 Task: Look for space in Kinshasa, Democratic Republic of the Congo from 9th July, 2023 to 16th July, 2023 for 2 adults, 1 child in price range Rs.8000 to Rs.16000. Place can be entire place with 2 bedrooms having 2 beds and 1 bathroom. Property type can be house, flat, guest house. Booking option can be shelf check-in. Required host language is .
Action: Mouse moved to (473, 104)
Screenshot: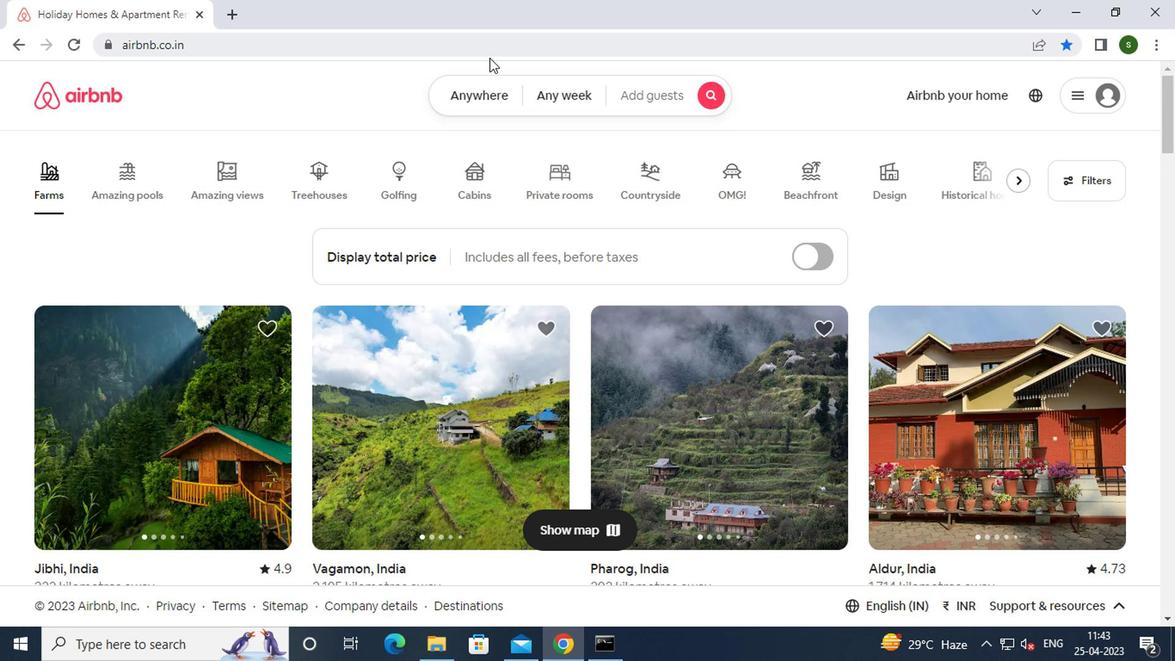 
Action: Mouse pressed left at (473, 104)
Screenshot: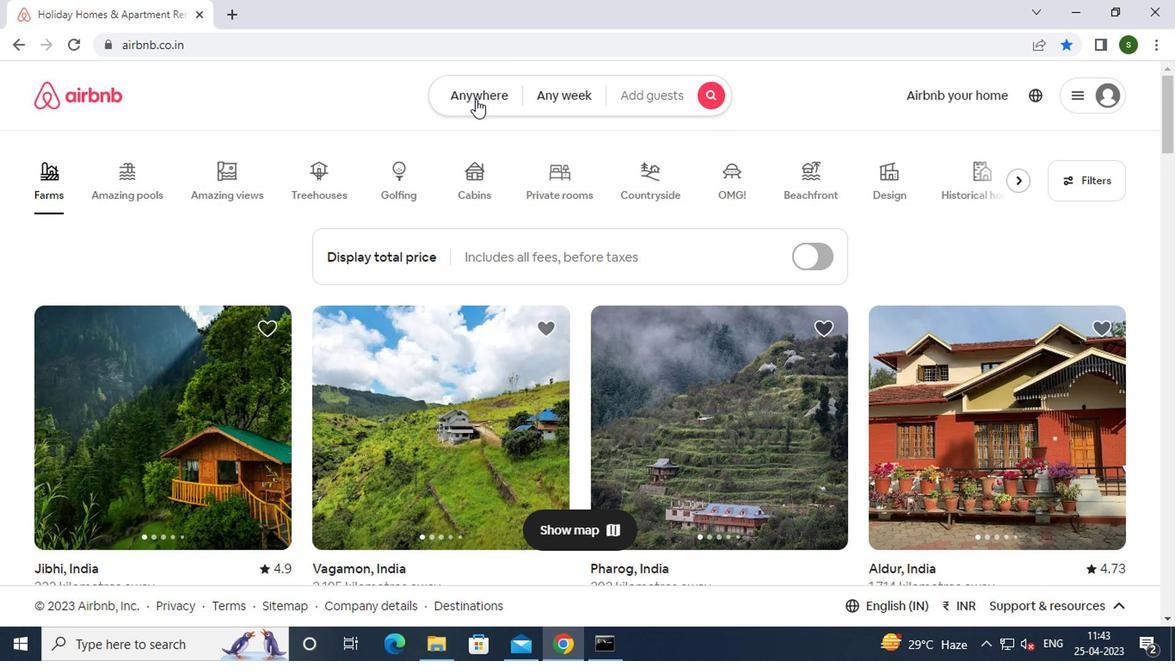 
Action: Mouse moved to (326, 156)
Screenshot: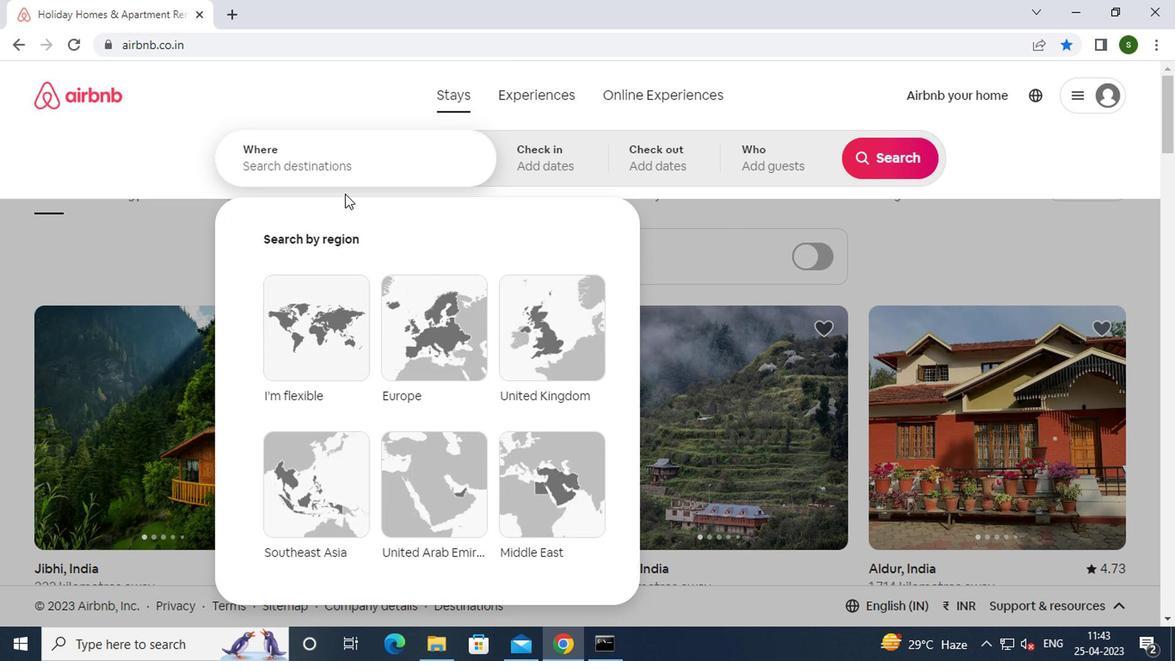 
Action: Mouse pressed left at (326, 156)
Screenshot: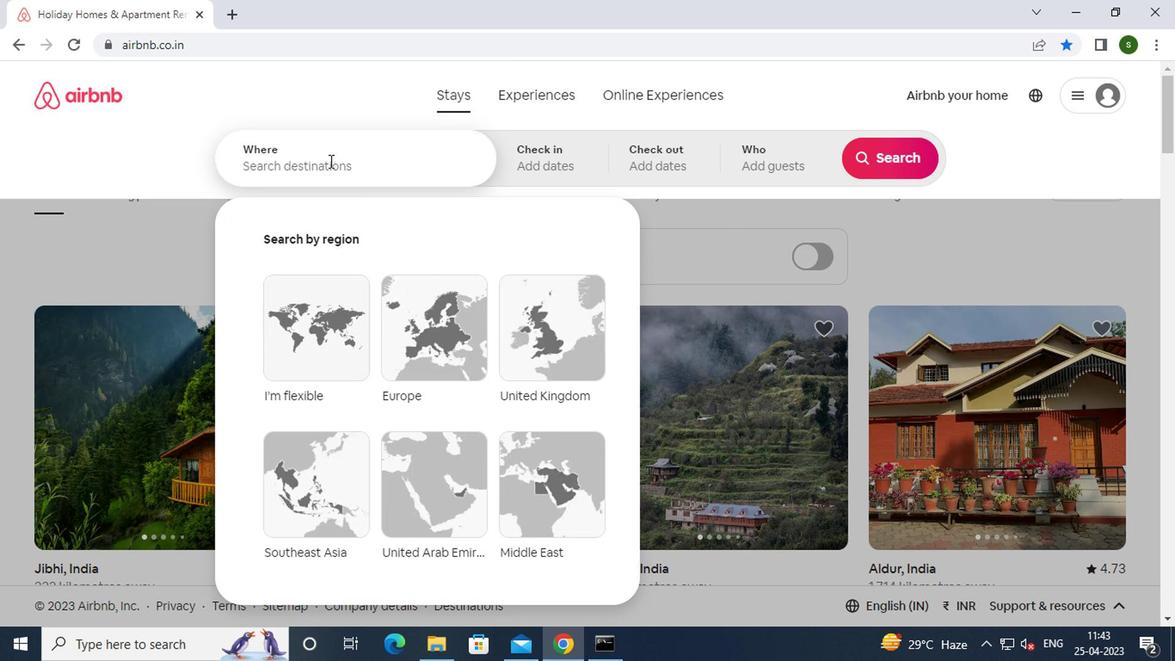 
Action: Key pressed k<Key.caps_lock>inshasa,<Key.space><Key.caps_lock>d<Key.caps_lock>emocratic
Screenshot: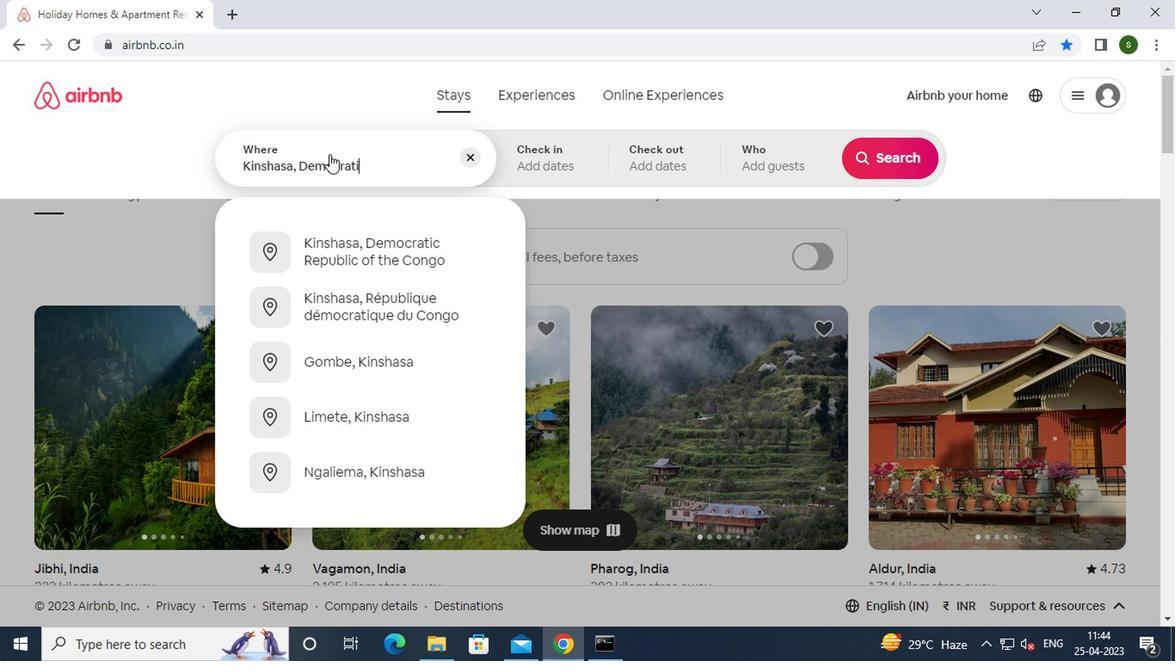 
Action: Mouse moved to (339, 259)
Screenshot: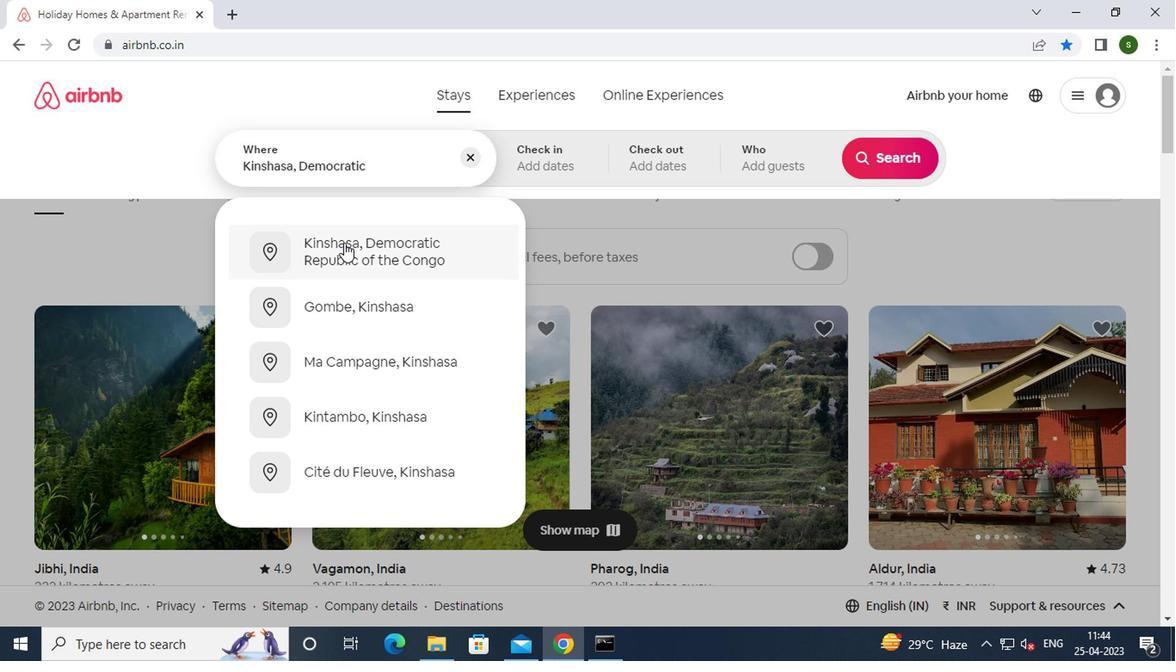 
Action: Mouse pressed left at (339, 259)
Screenshot: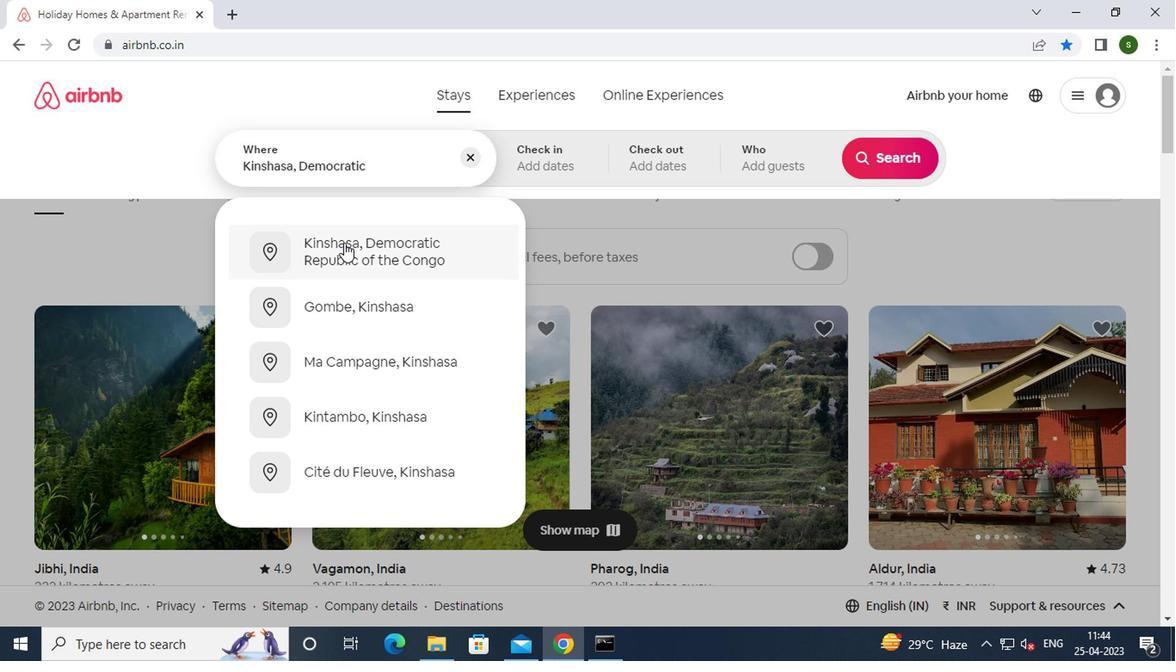 
Action: Mouse moved to (881, 300)
Screenshot: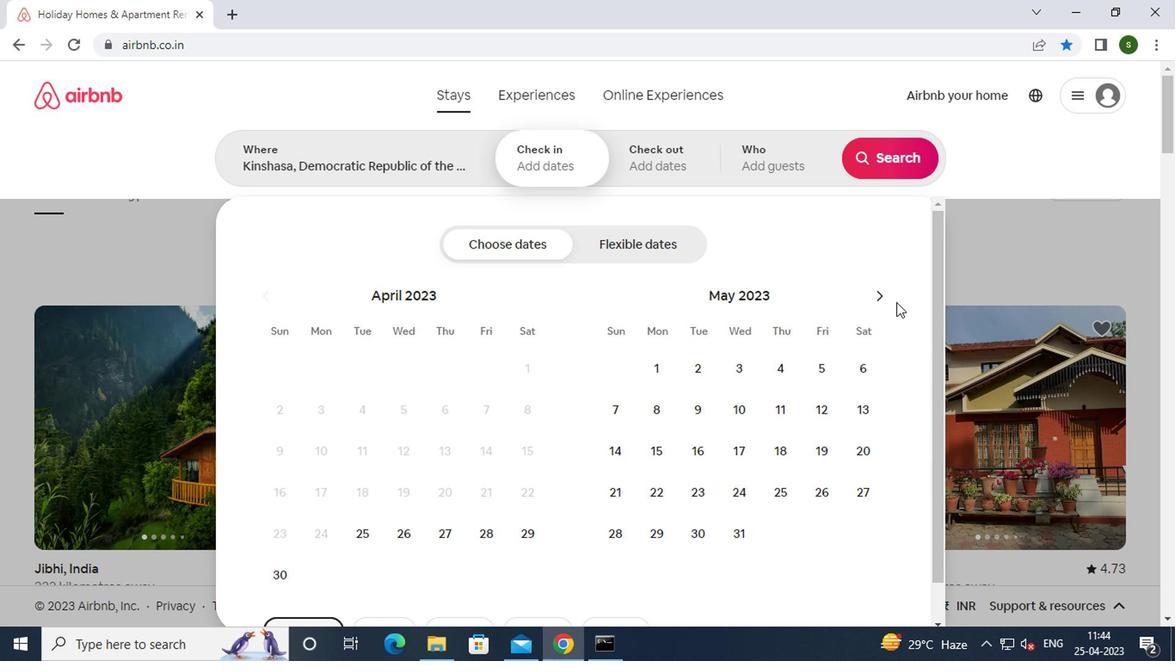 
Action: Mouse pressed left at (881, 300)
Screenshot: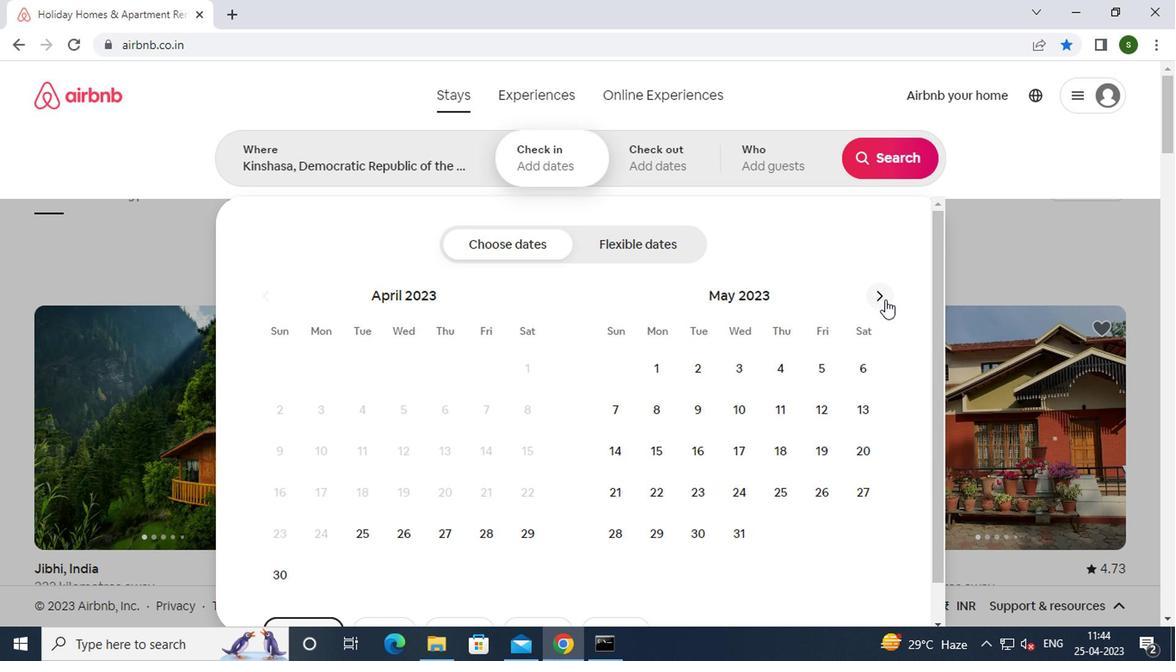 
Action: Mouse pressed left at (881, 300)
Screenshot: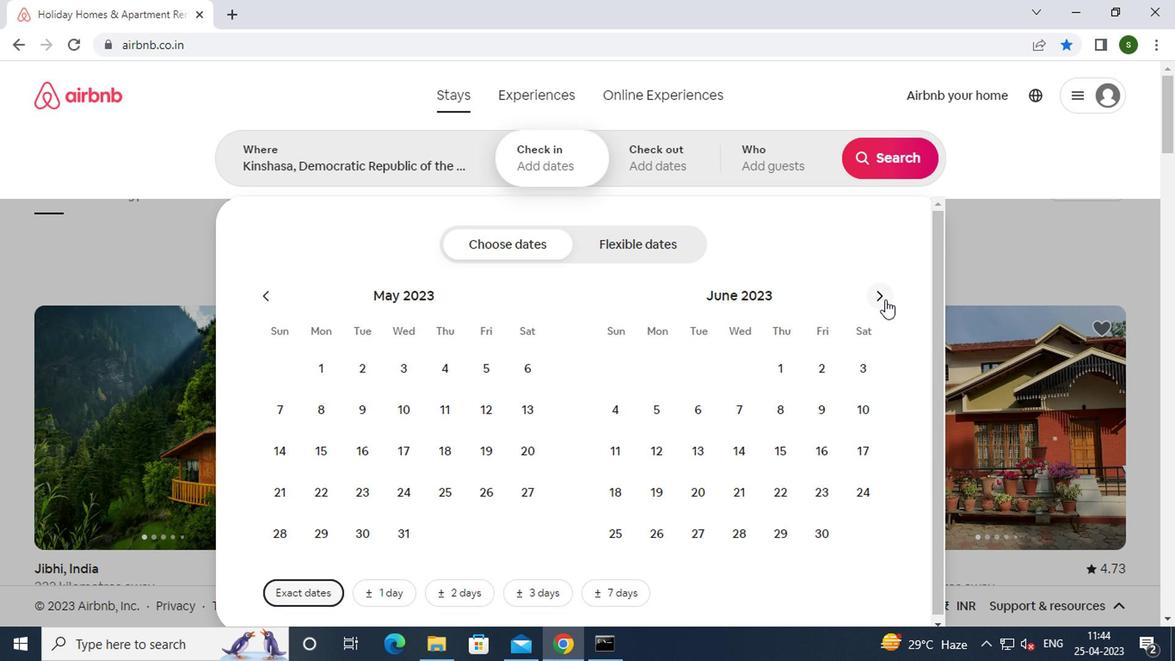 
Action: Mouse moved to (615, 444)
Screenshot: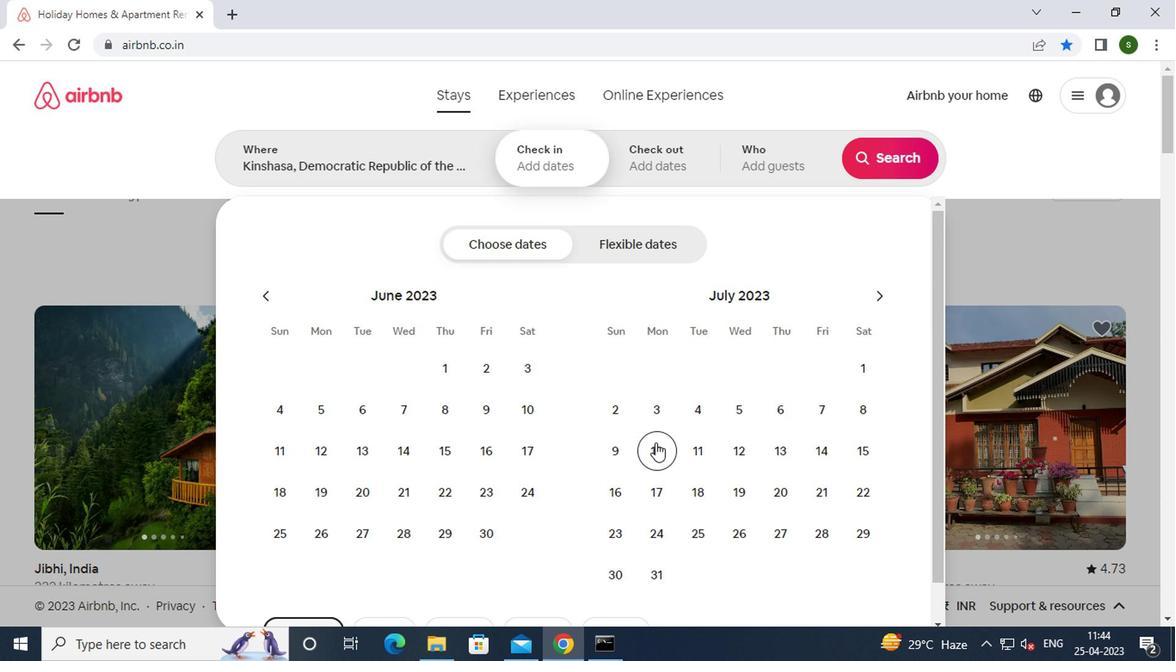 
Action: Mouse pressed left at (615, 444)
Screenshot: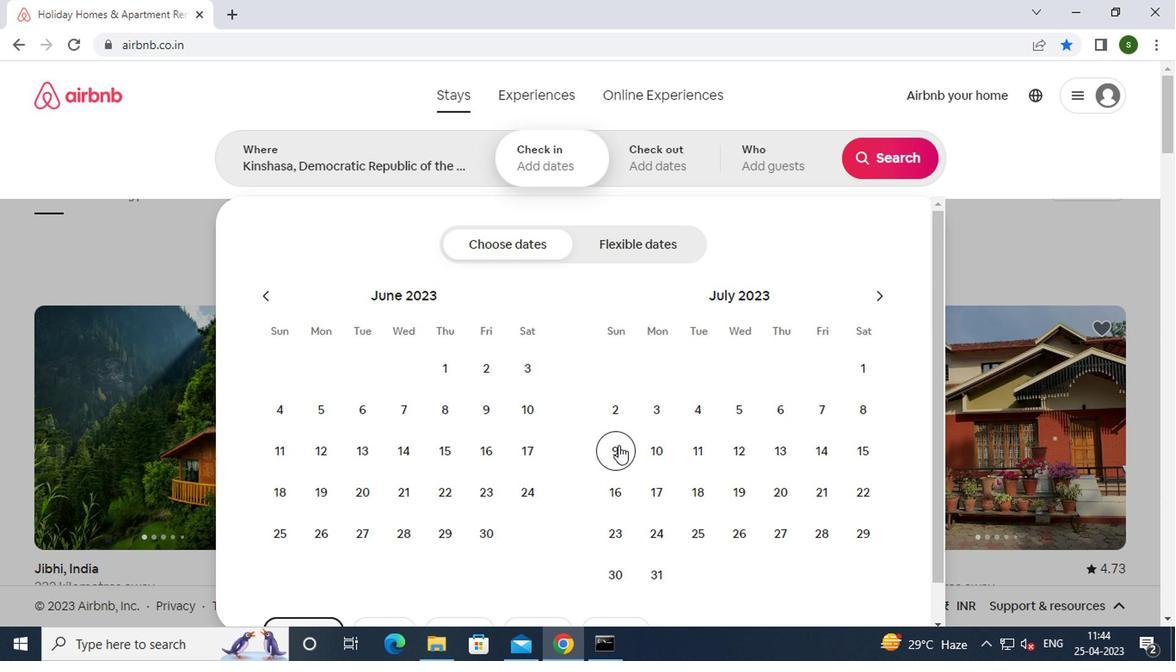 
Action: Mouse moved to (612, 490)
Screenshot: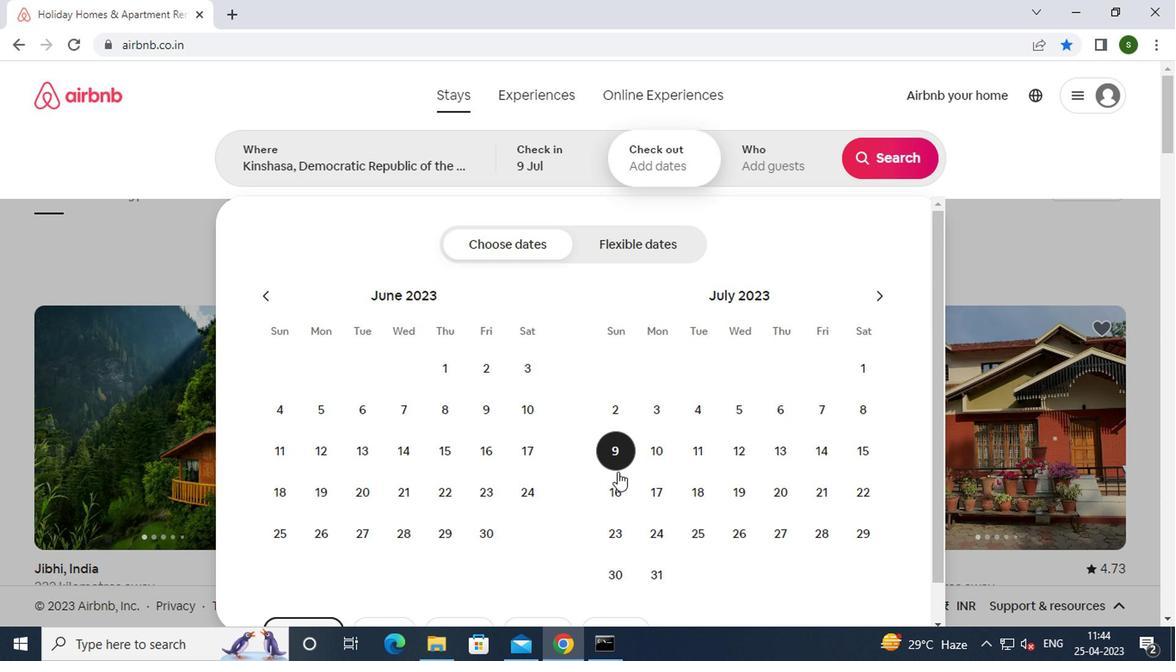 
Action: Mouse pressed left at (612, 490)
Screenshot: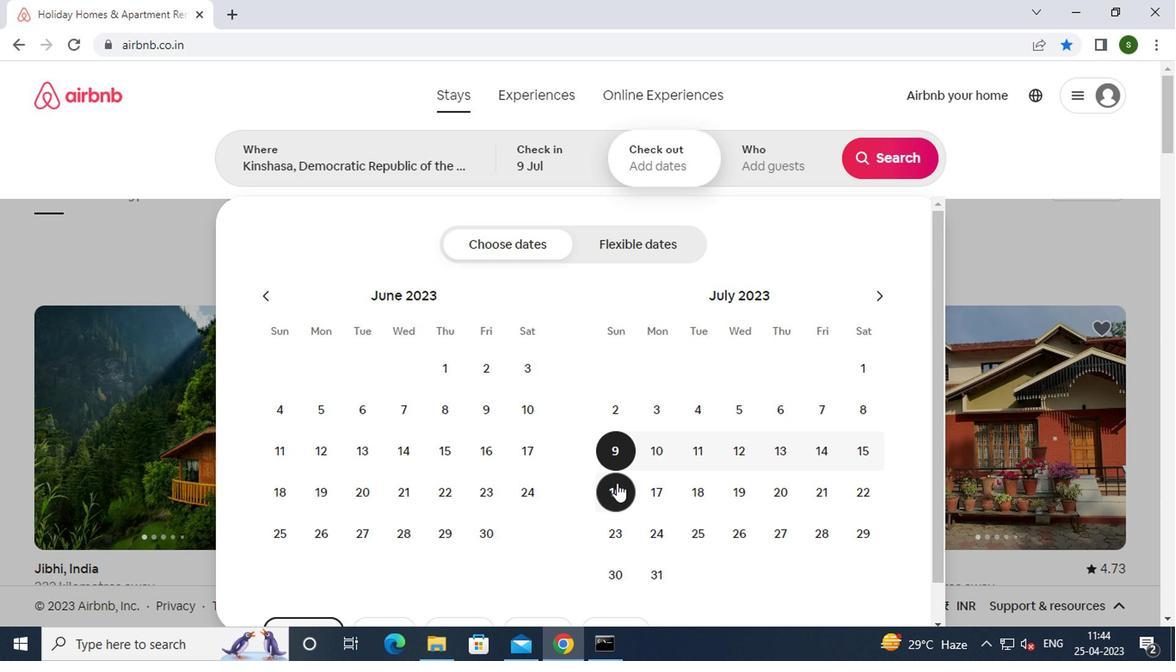 
Action: Mouse moved to (782, 160)
Screenshot: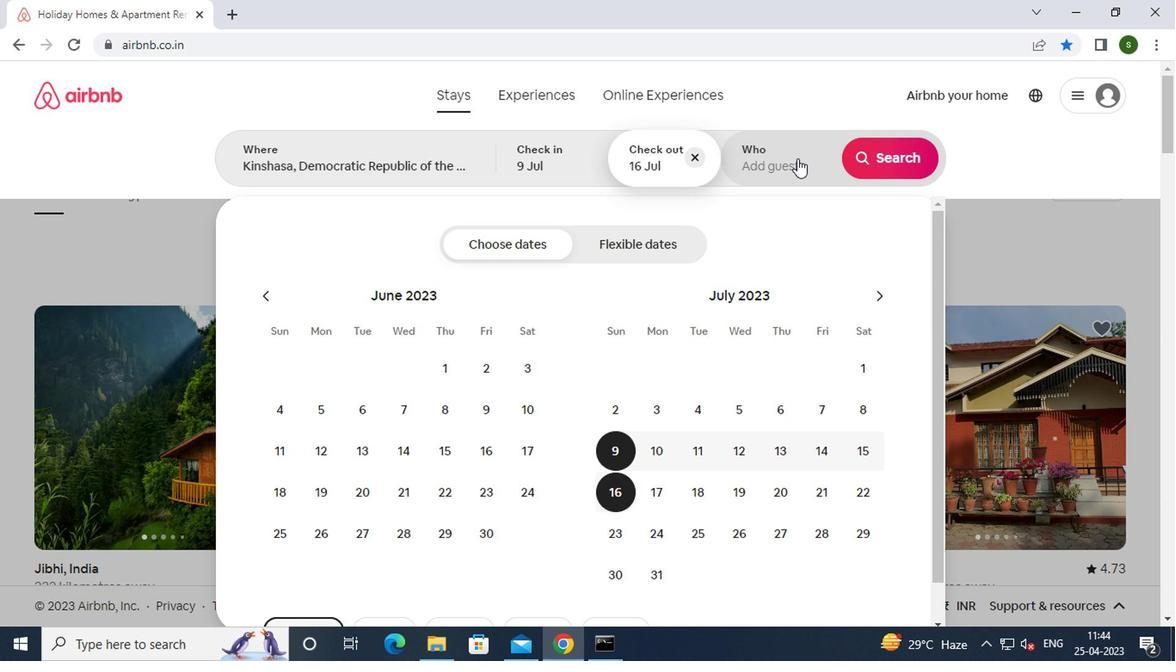 
Action: Mouse pressed left at (782, 160)
Screenshot: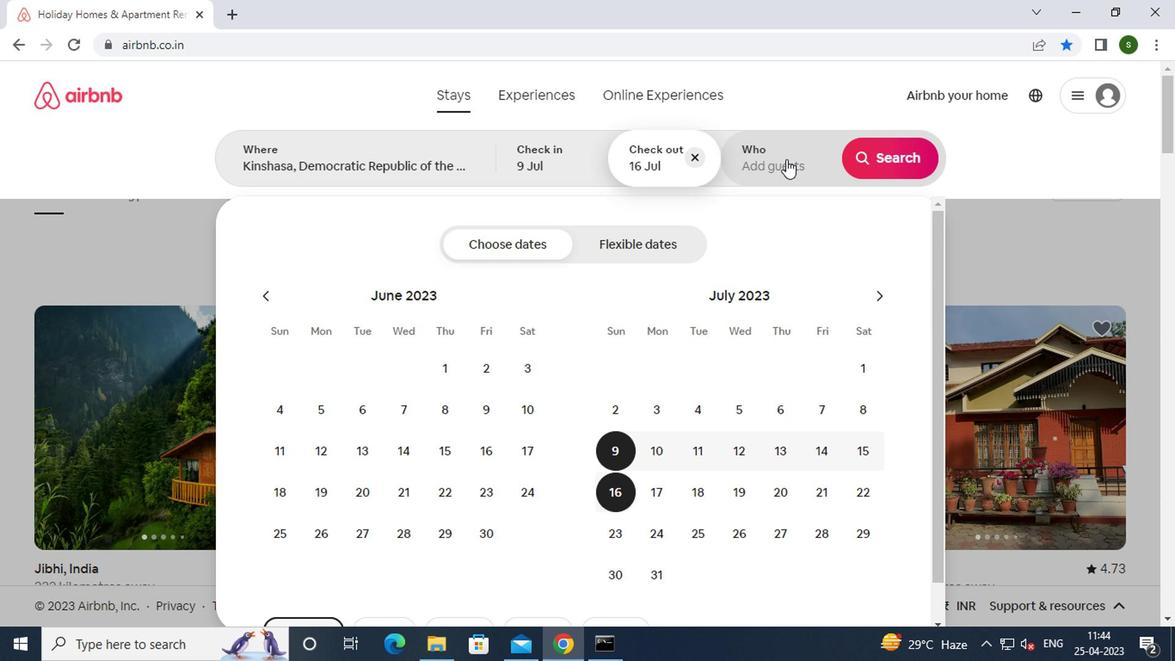 
Action: Mouse moved to (897, 249)
Screenshot: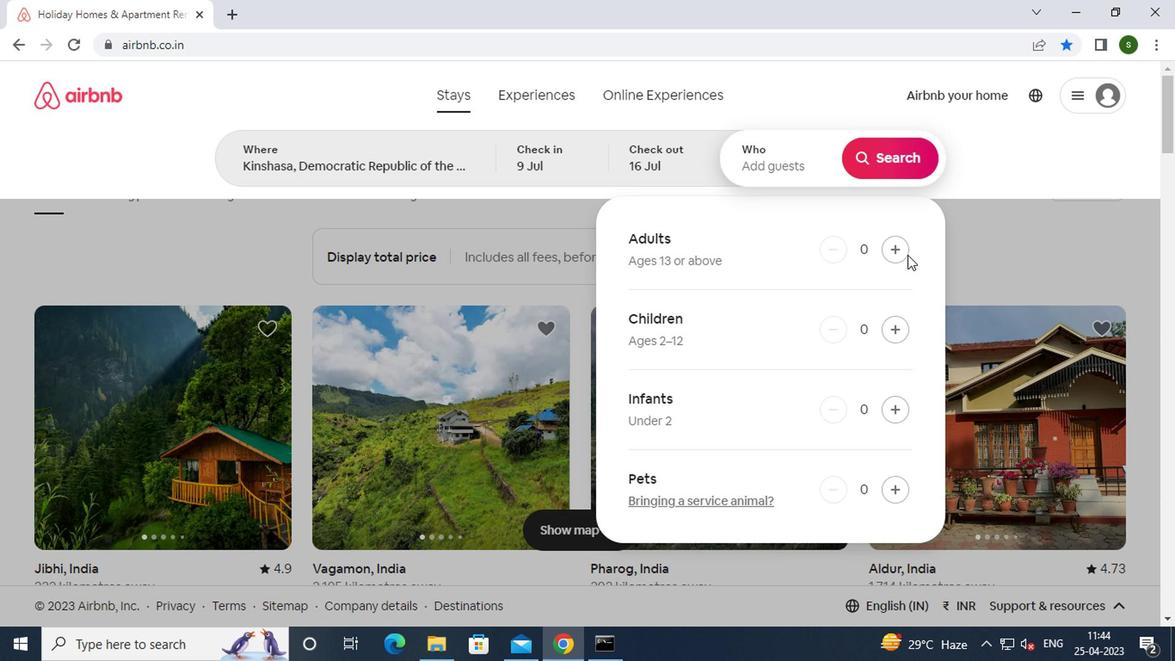 
Action: Mouse pressed left at (897, 249)
Screenshot: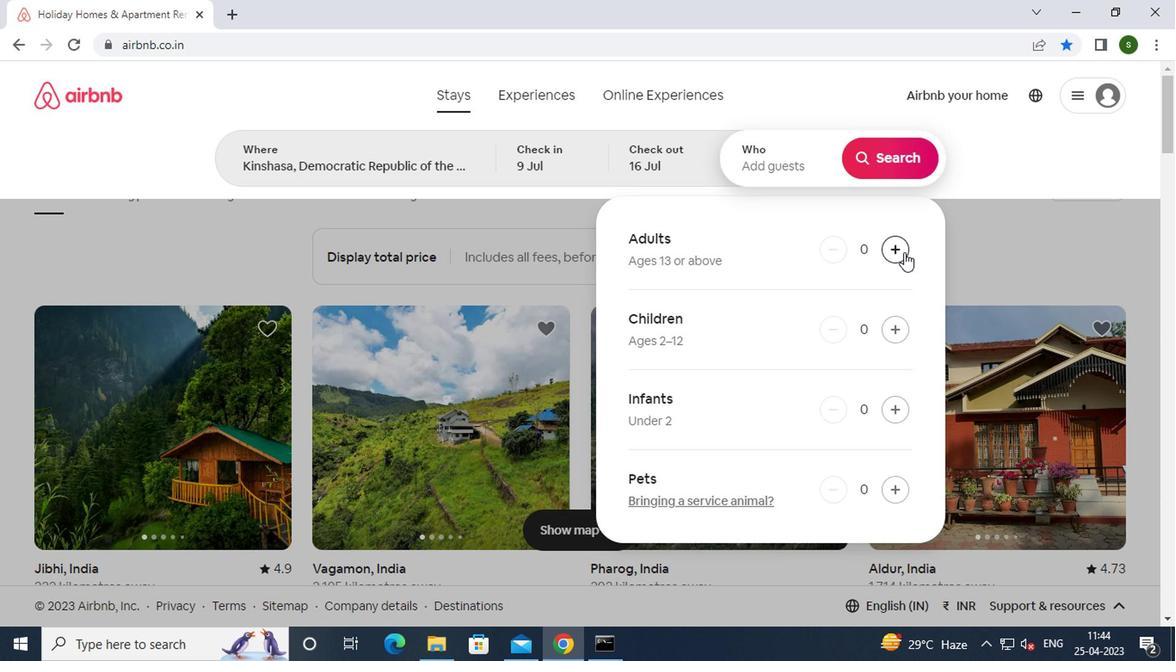 
Action: Mouse pressed left at (897, 249)
Screenshot: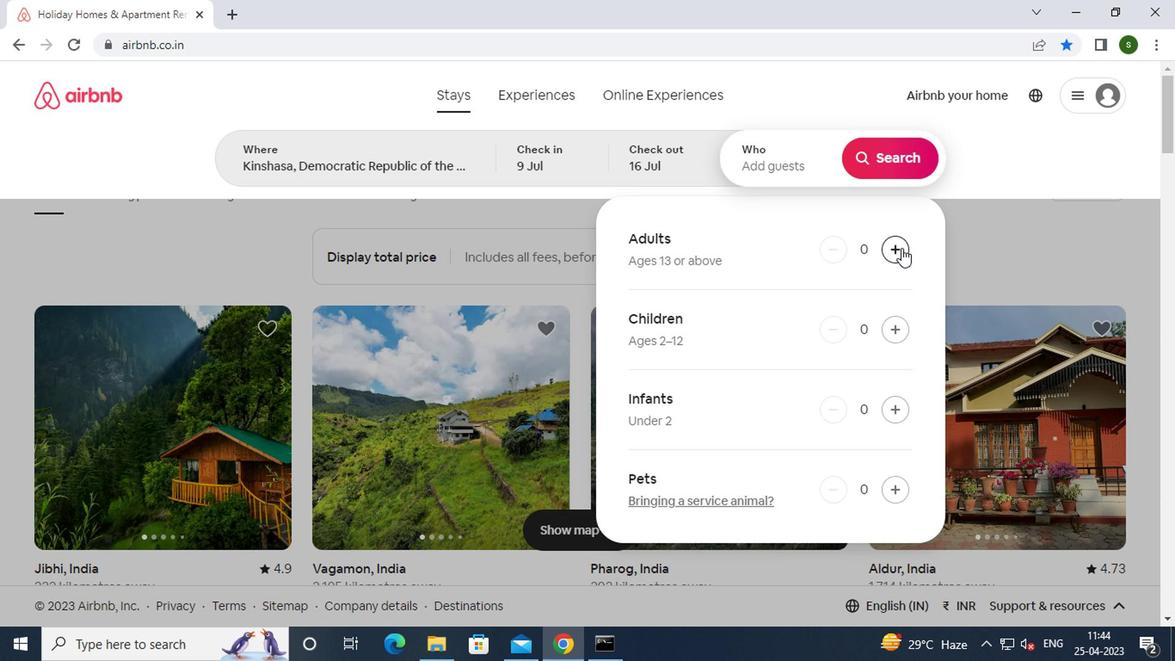 
Action: Mouse moved to (893, 337)
Screenshot: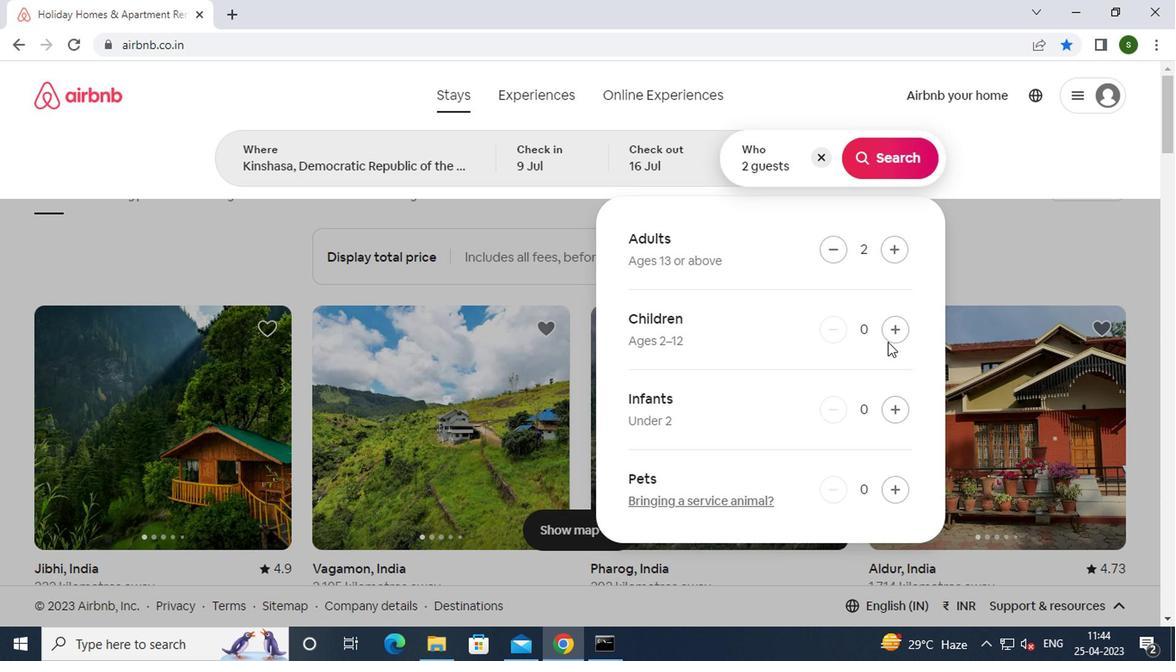 
Action: Mouse pressed left at (893, 337)
Screenshot: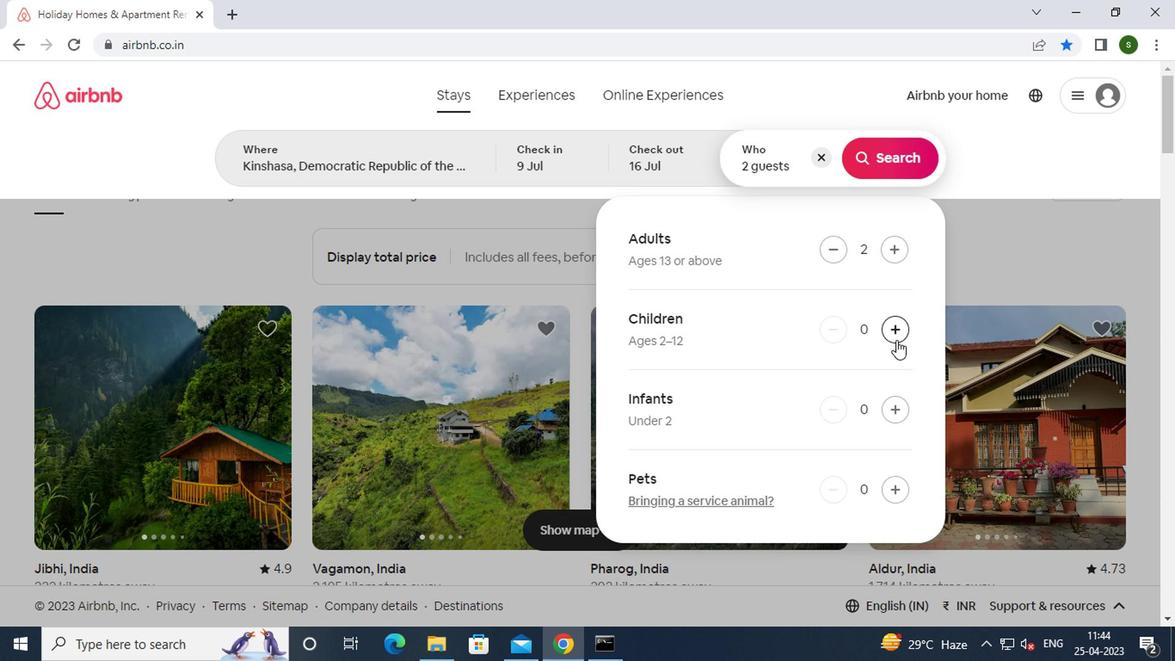 
Action: Mouse moved to (865, 153)
Screenshot: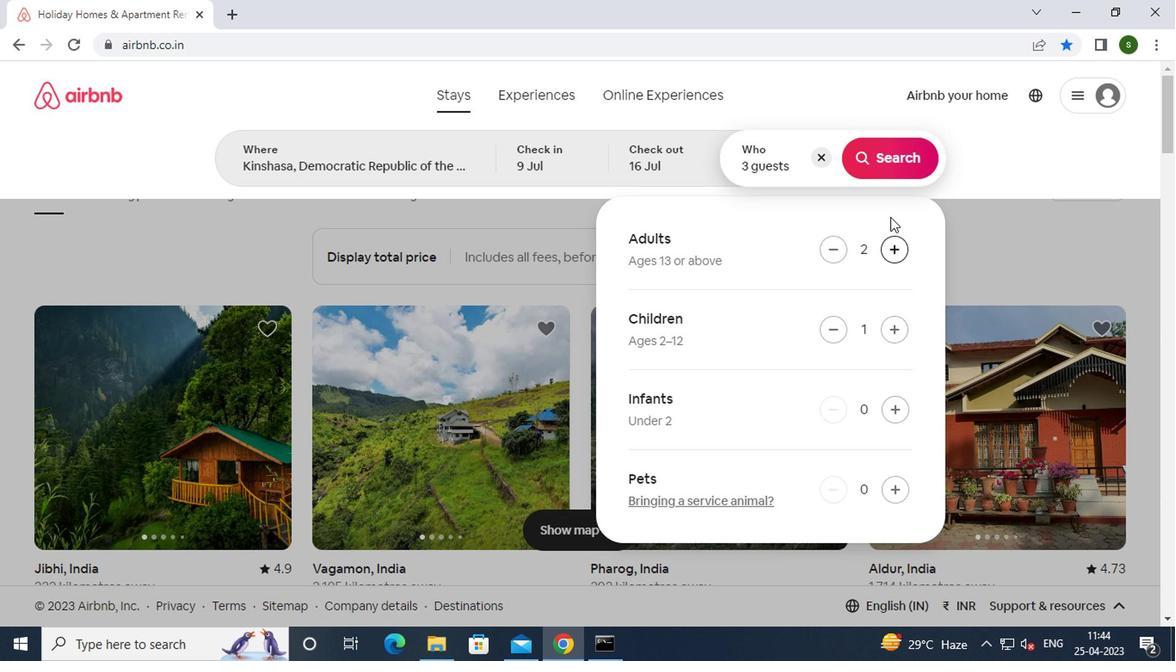
Action: Mouse pressed left at (865, 153)
Screenshot: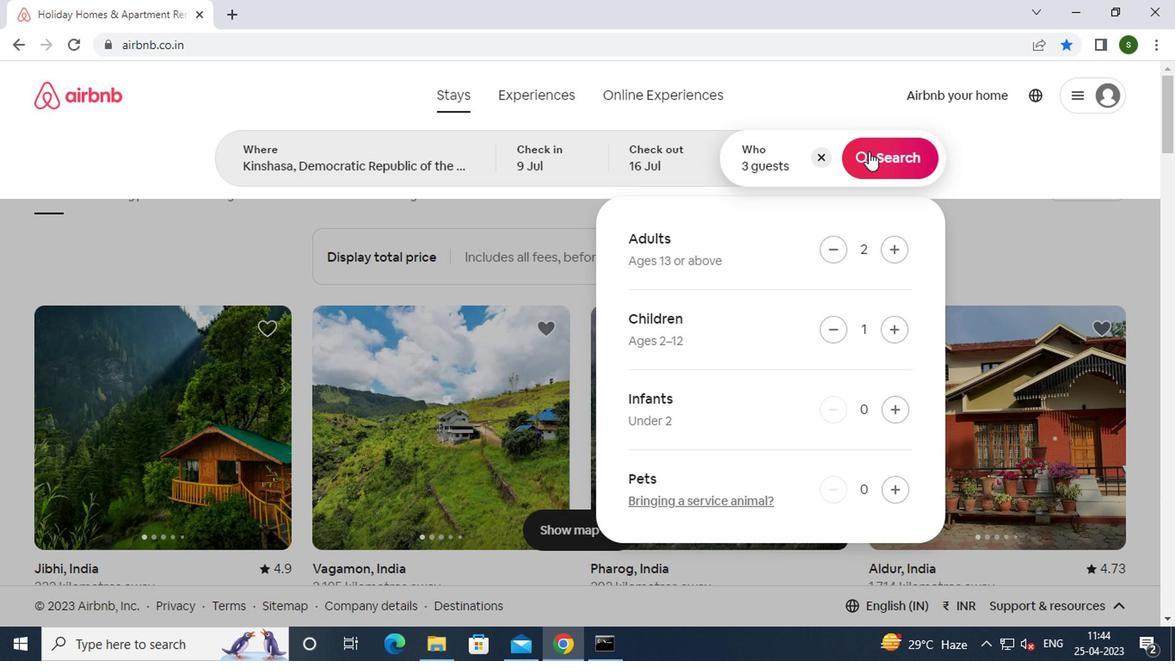 
Action: Mouse moved to (1070, 173)
Screenshot: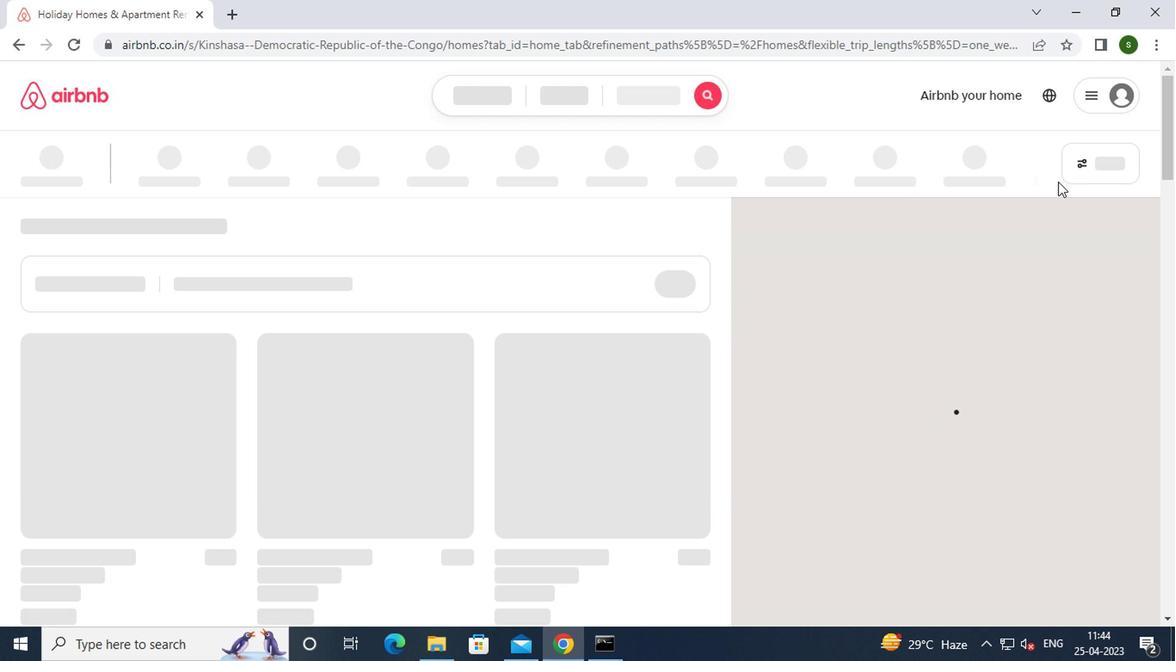 
Action: Mouse pressed left at (1070, 173)
Screenshot: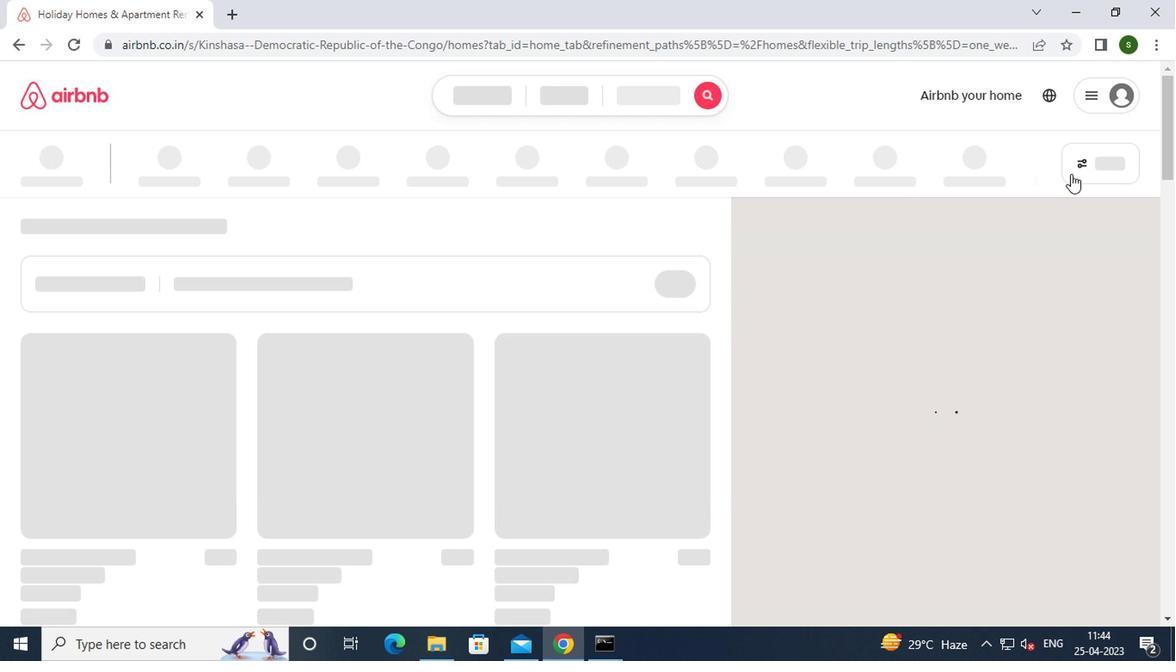 
Action: Mouse pressed left at (1070, 173)
Screenshot: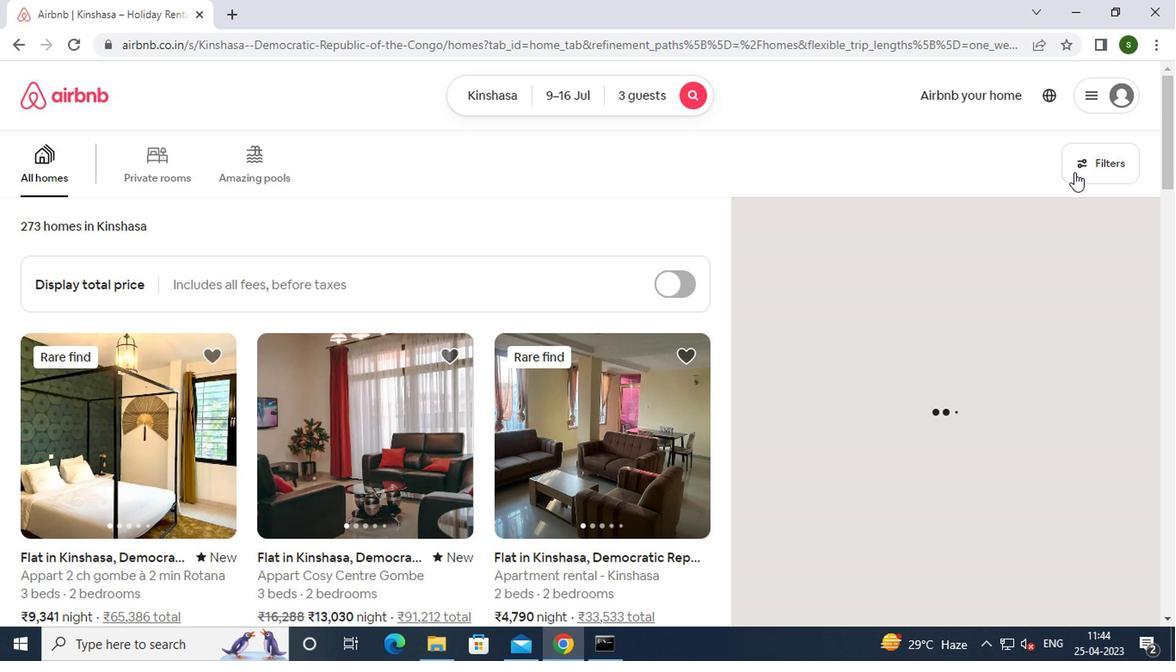 
Action: Mouse moved to (465, 388)
Screenshot: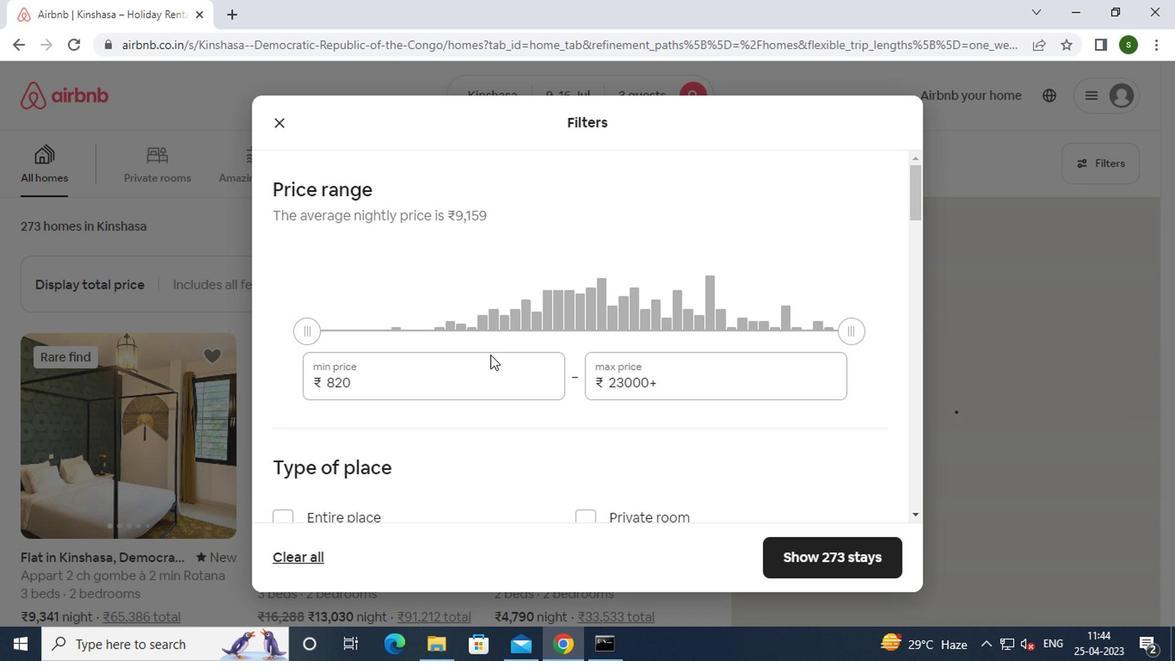 
Action: Mouse pressed left at (465, 388)
Screenshot: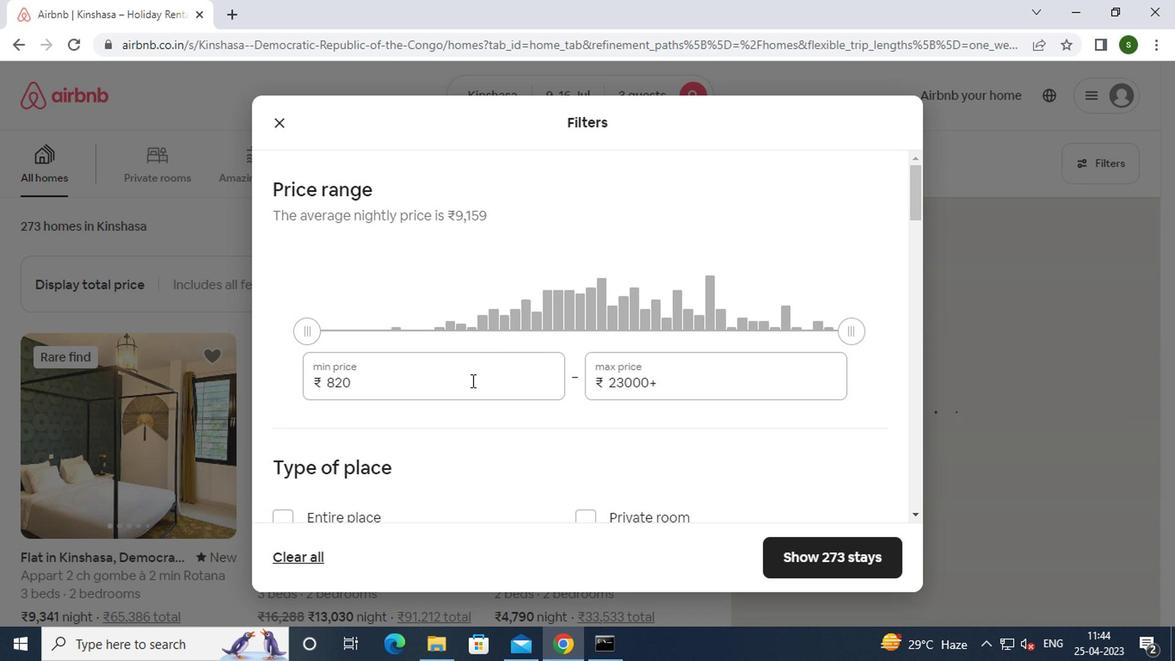 
Action: Mouse moved to (465, 382)
Screenshot: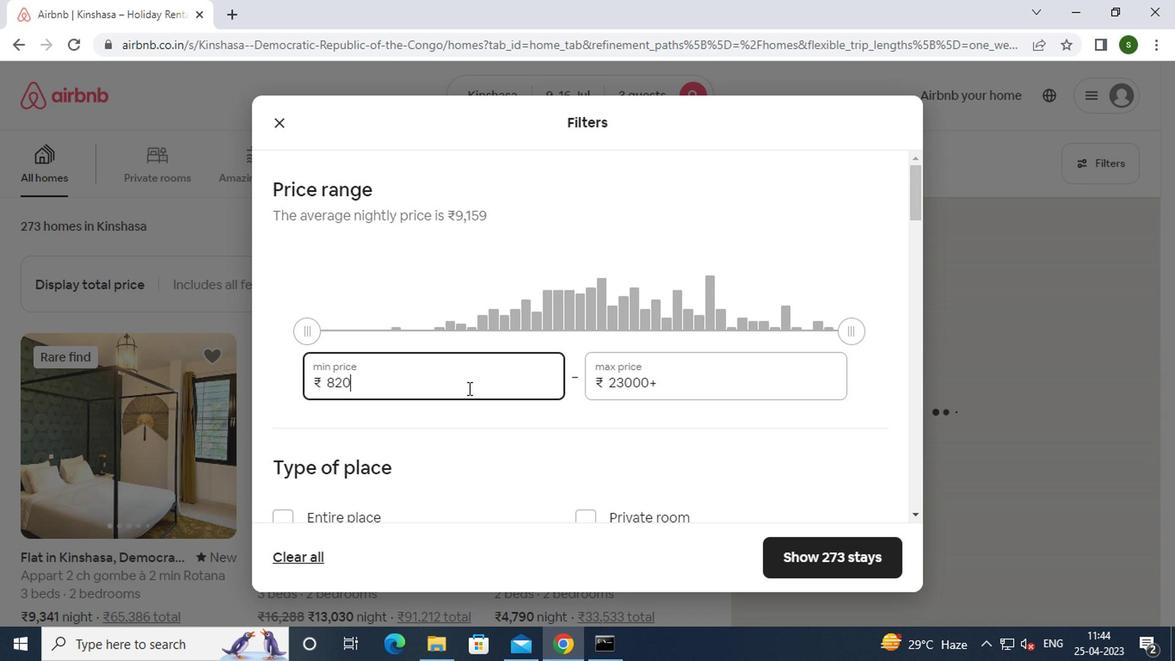 
Action: Key pressed <Key.backspace><Key.backspace><Key.backspace><Key.backspace><Key.backspace><Key.backspace><Key.backspace><Key.backspace><Key.backspace>8000
Screenshot: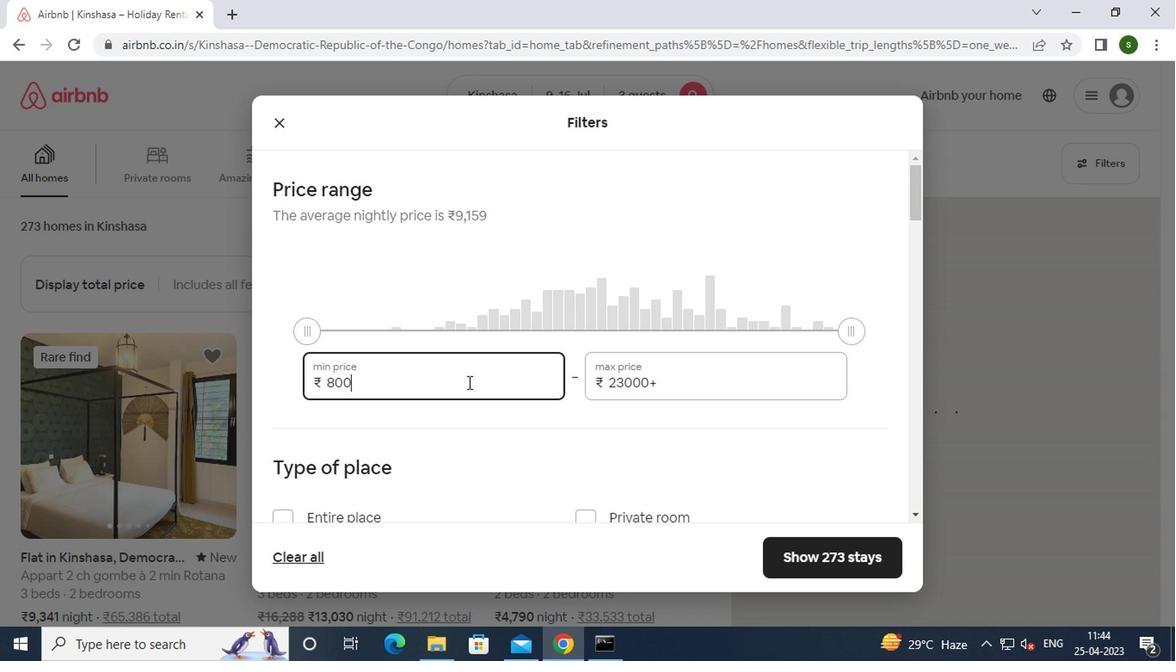 
Action: Mouse moved to (705, 390)
Screenshot: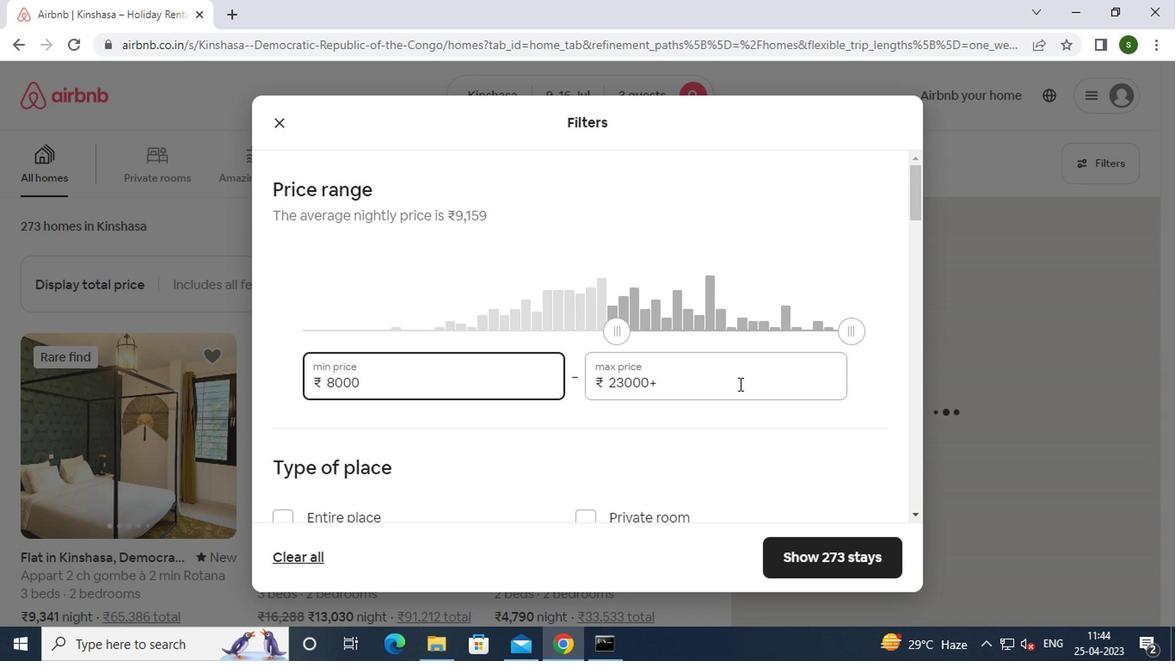 
Action: Mouse pressed left at (705, 390)
Screenshot: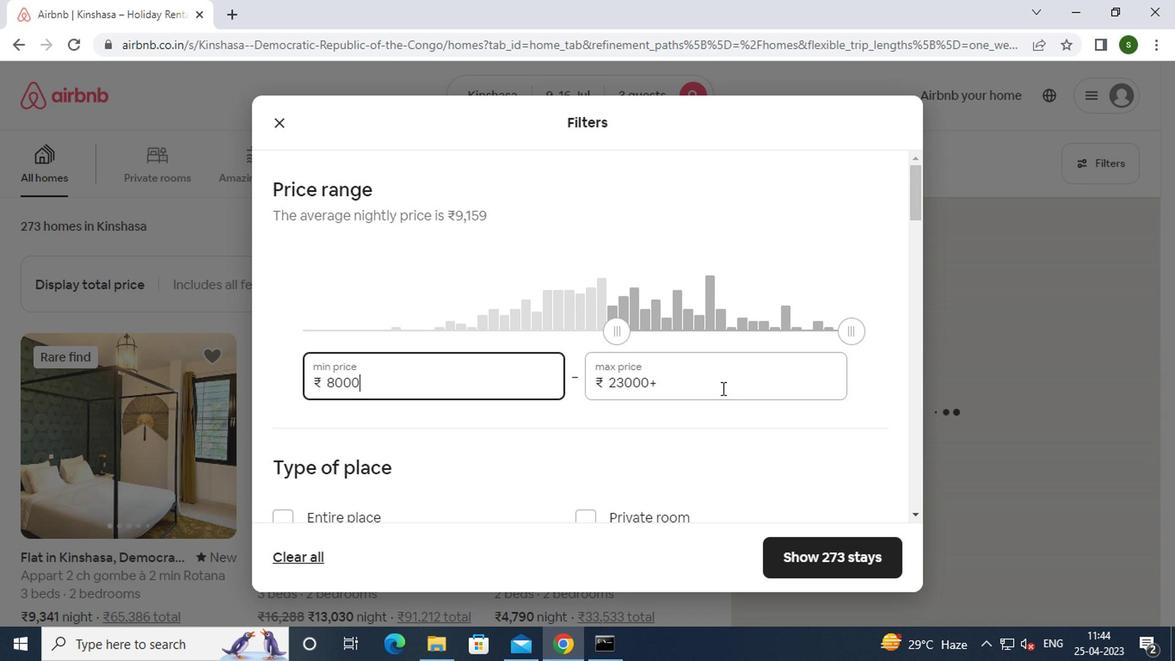 
Action: Key pressed <Key.backspace><Key.backspace><Key.backspace><Key.backspace><Key.backspace><Key.backspace><Key.backspace><Key.backspace><Key.backspace><Key.backspace><Key.backspace>16000
Screenshot: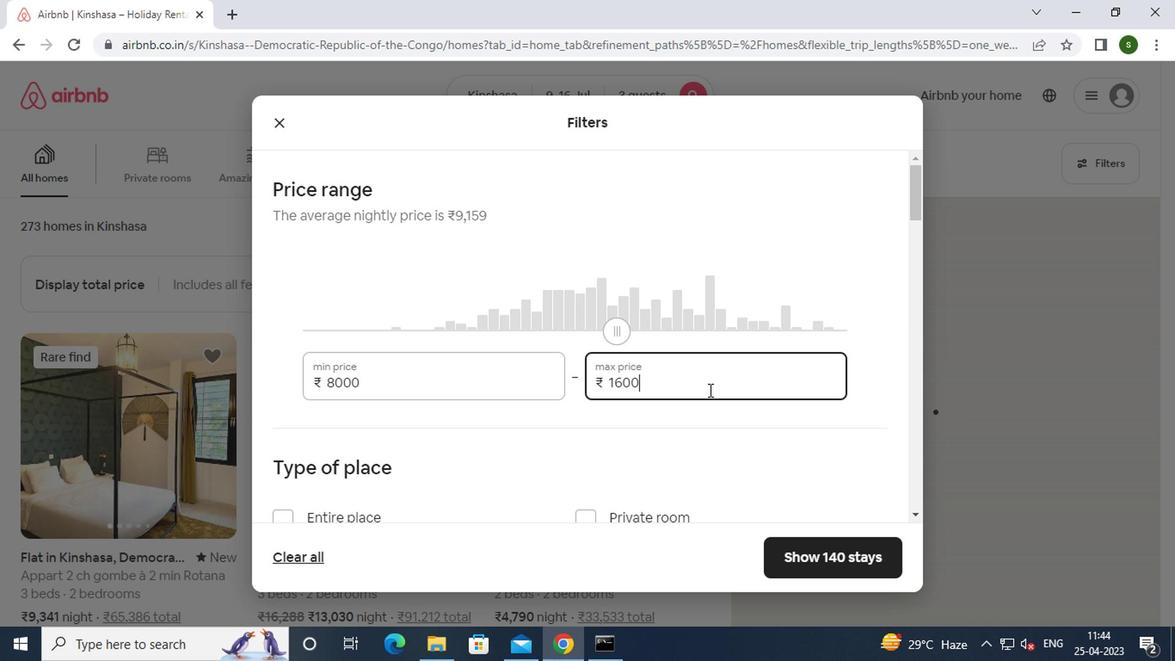 
Action: Mouse moved to (395, 444)
Screenshot: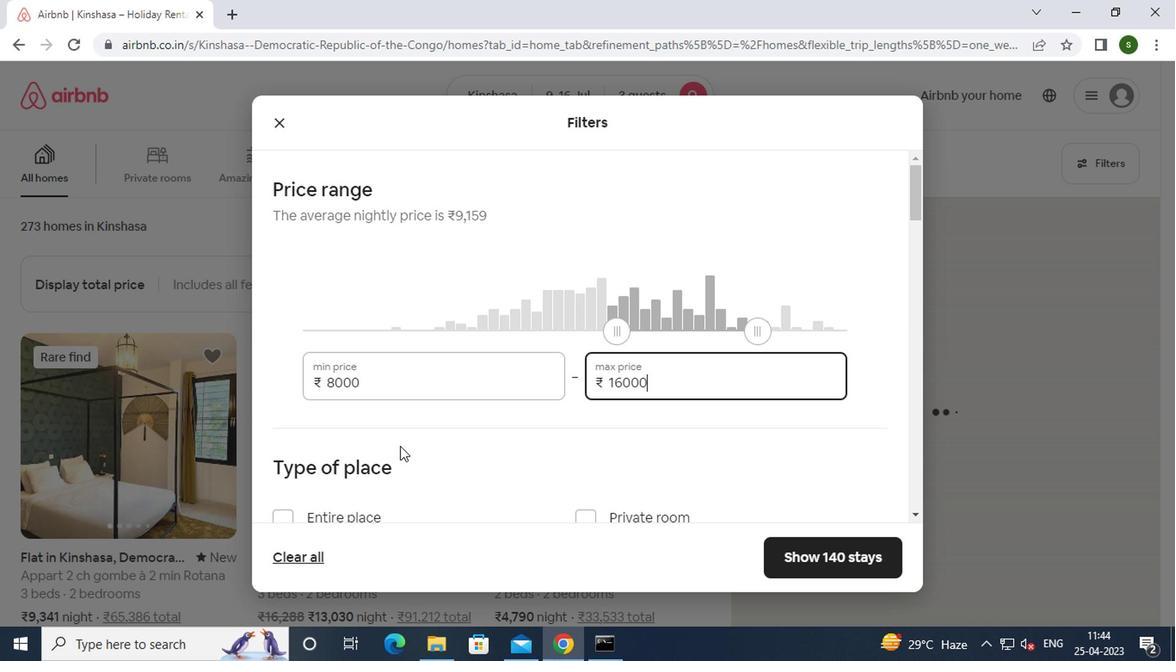 
Action: Mouse scrolled (395, 444) with delta (0, 0)
Screenshot: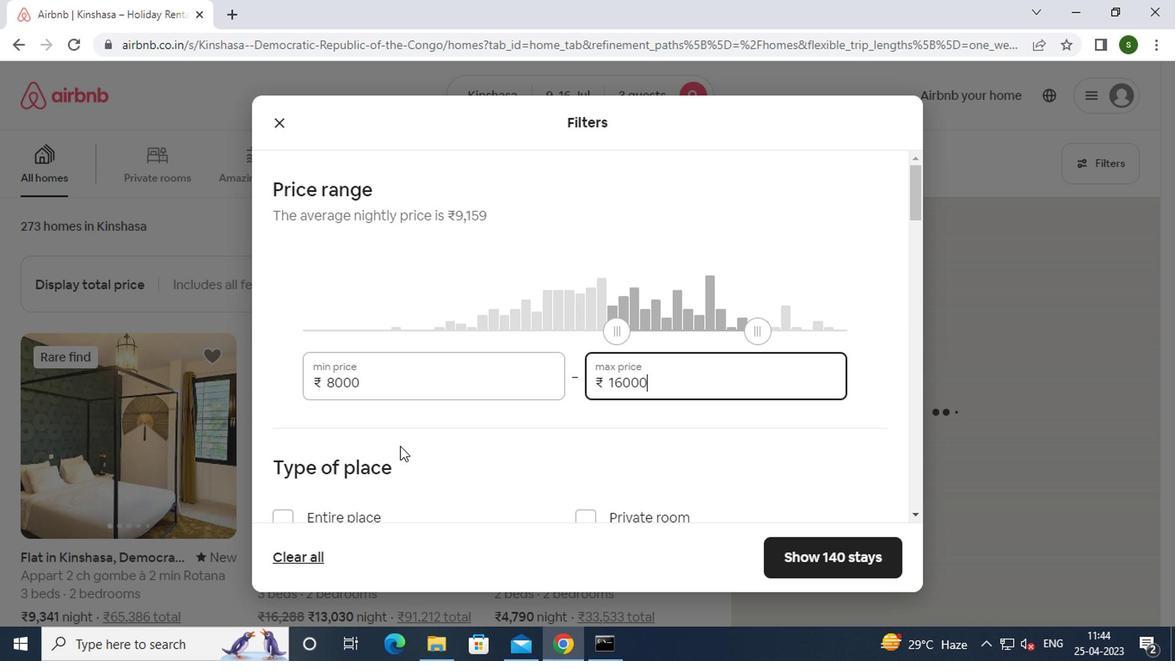 
Action: Mouse moved to (330, 427)
Screenshot: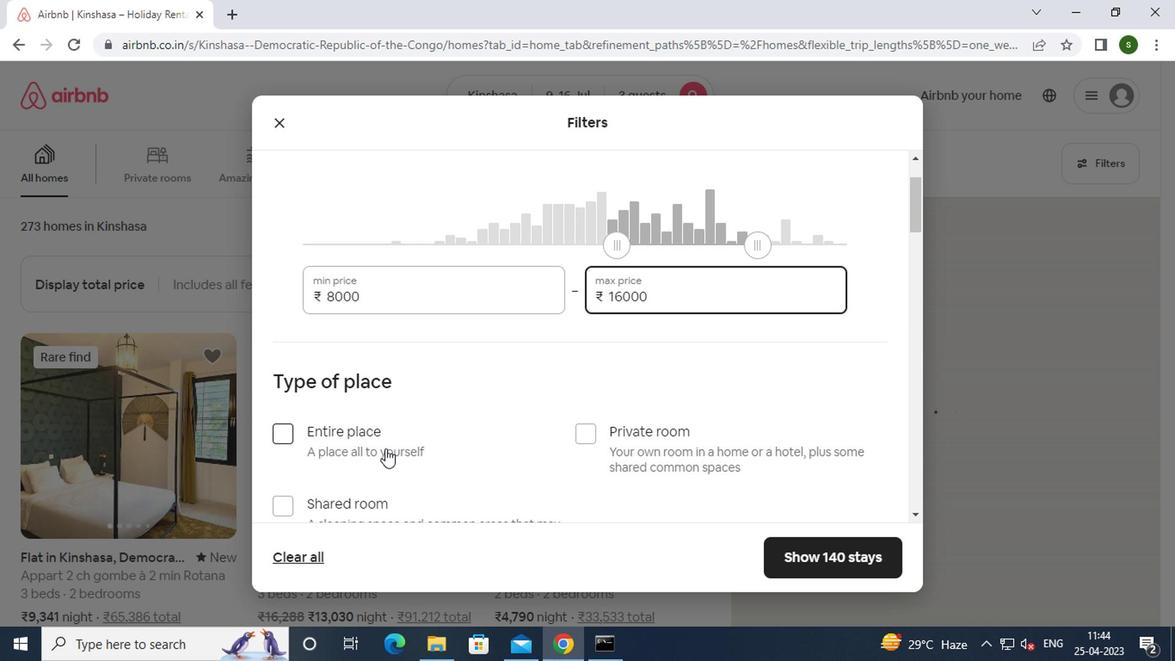 
Action: Mouse pressed left at (330, 427)
Screenshot: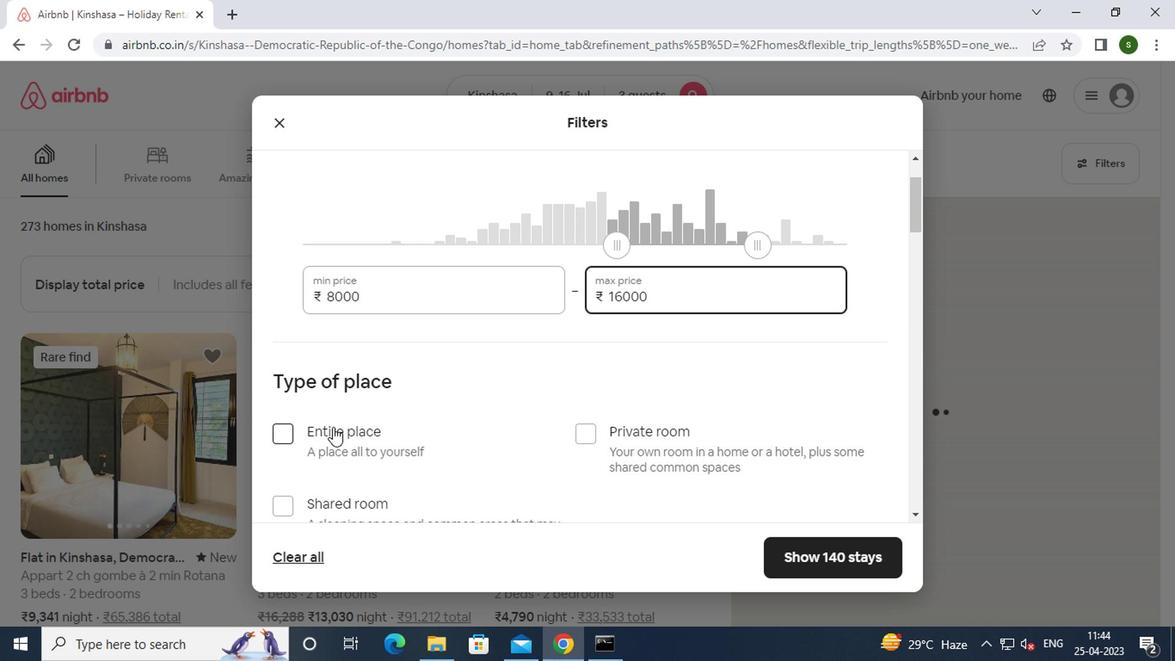 
Action: Mouse moved to (437, 416)
Screenshot: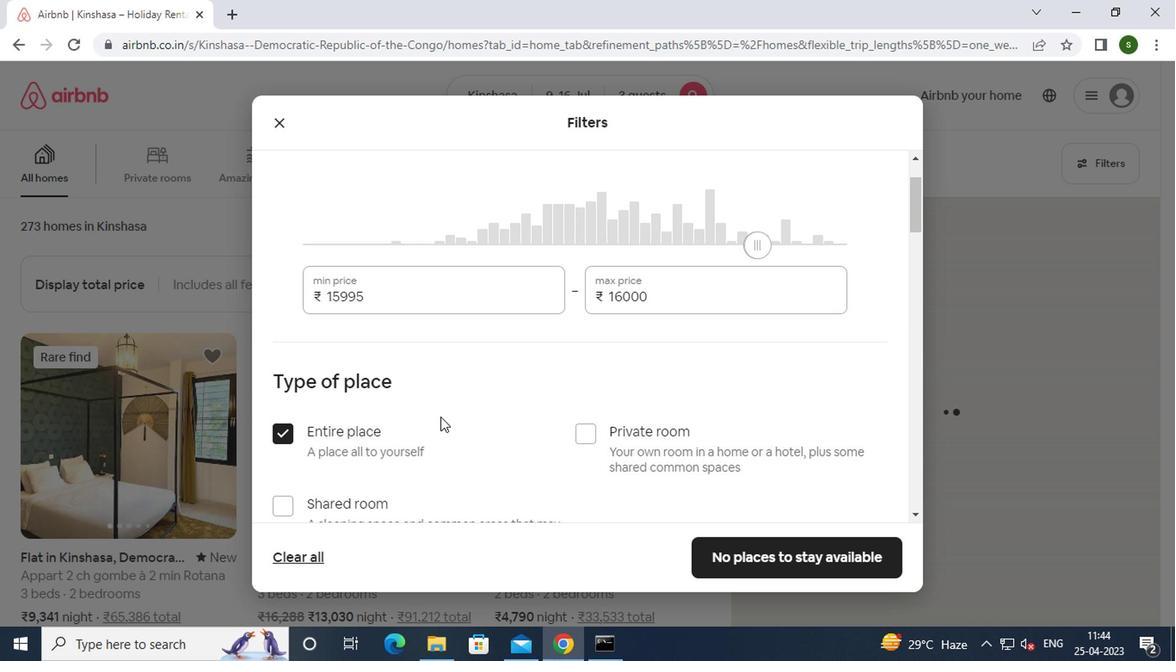 
Action: Mouse scrolled (437, 416) with delta (0, 0)
Screenshot: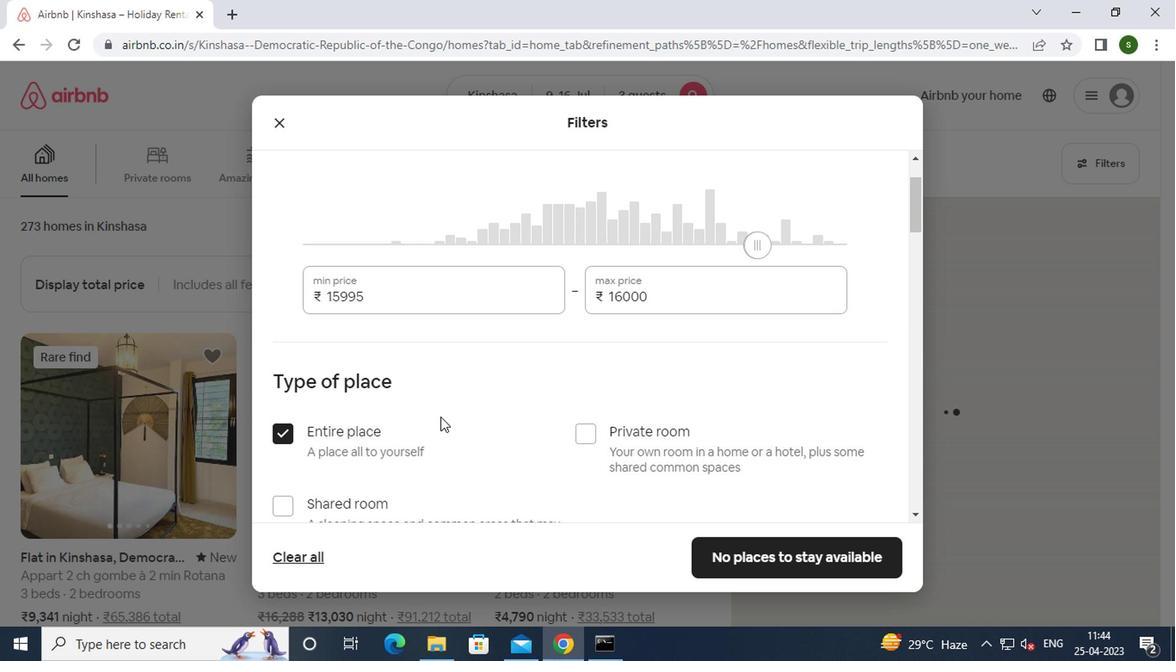 
Action: Mouse moved to (437, 416)
Screenshot: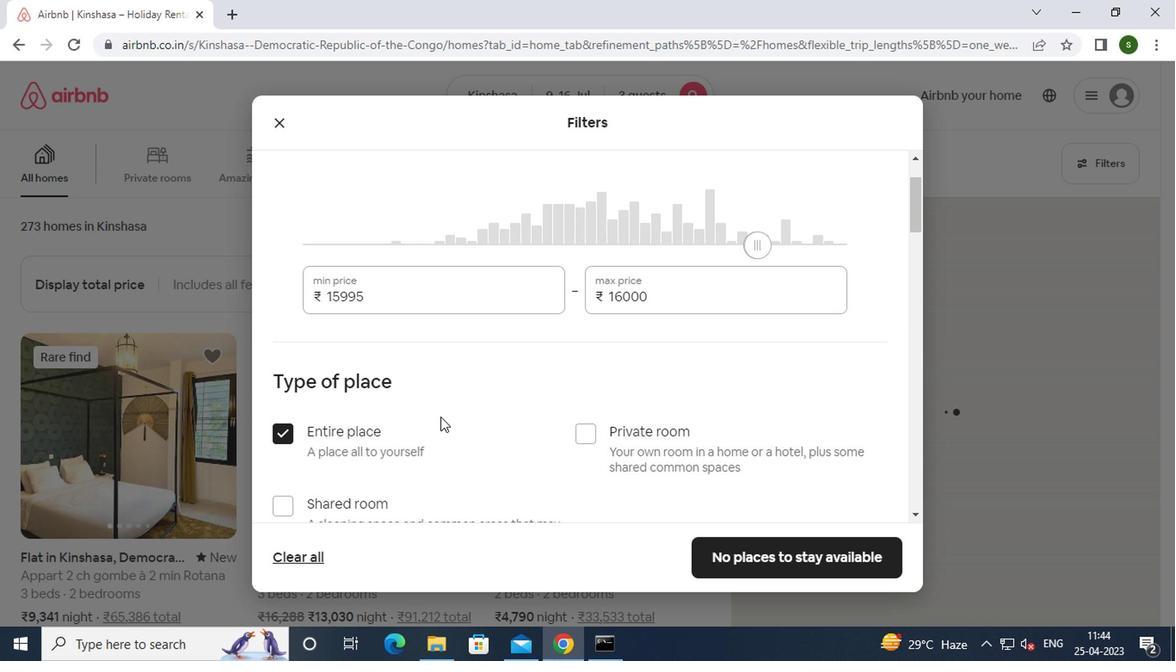 
Action: Mouse scrolled (437, 416) with delta (0, 0)
Screenshot: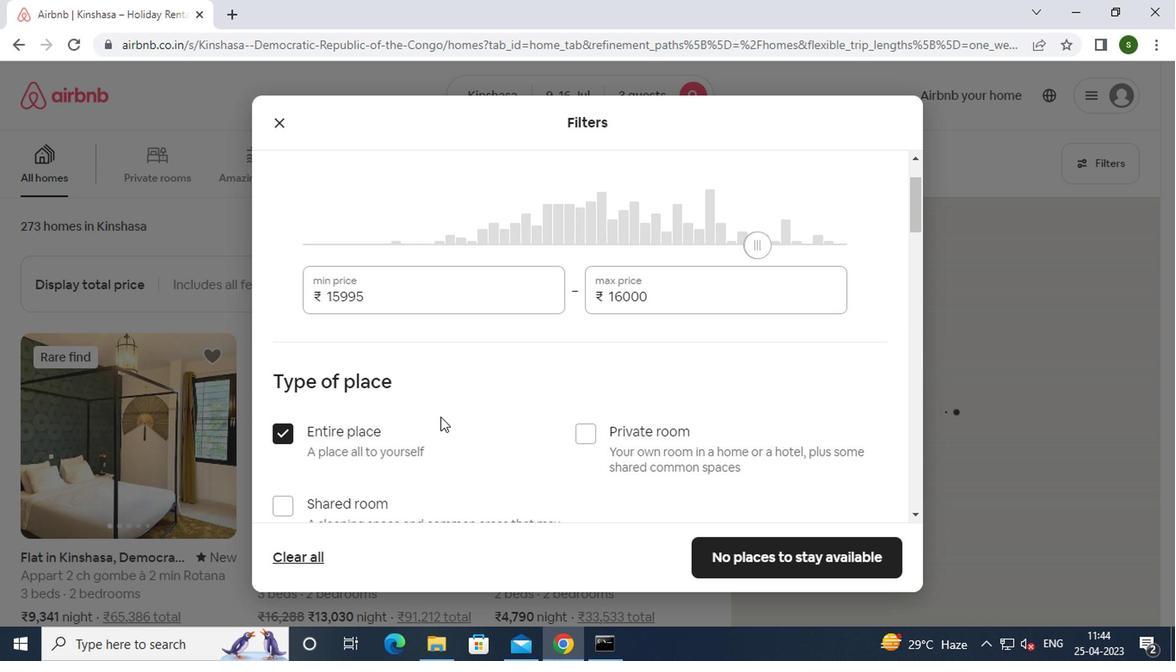 
Action: Mouse scrolled (437, 416) with delta (0, 0)
Screenshot: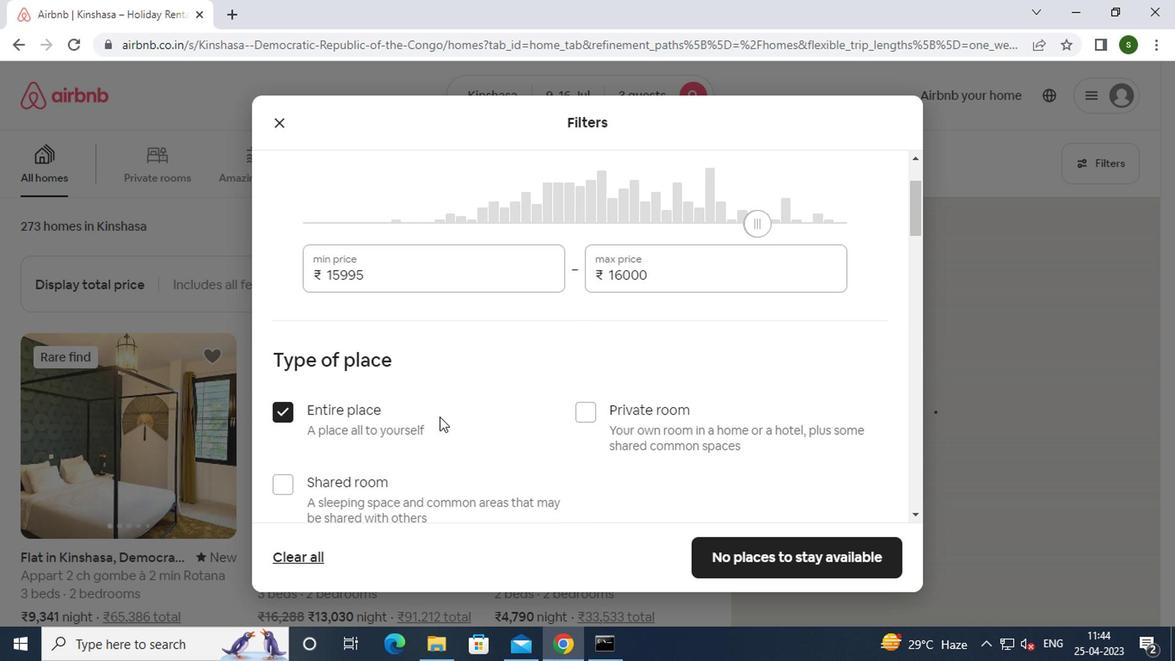
Action: Mouse moved to (434, 417)
Screenshot: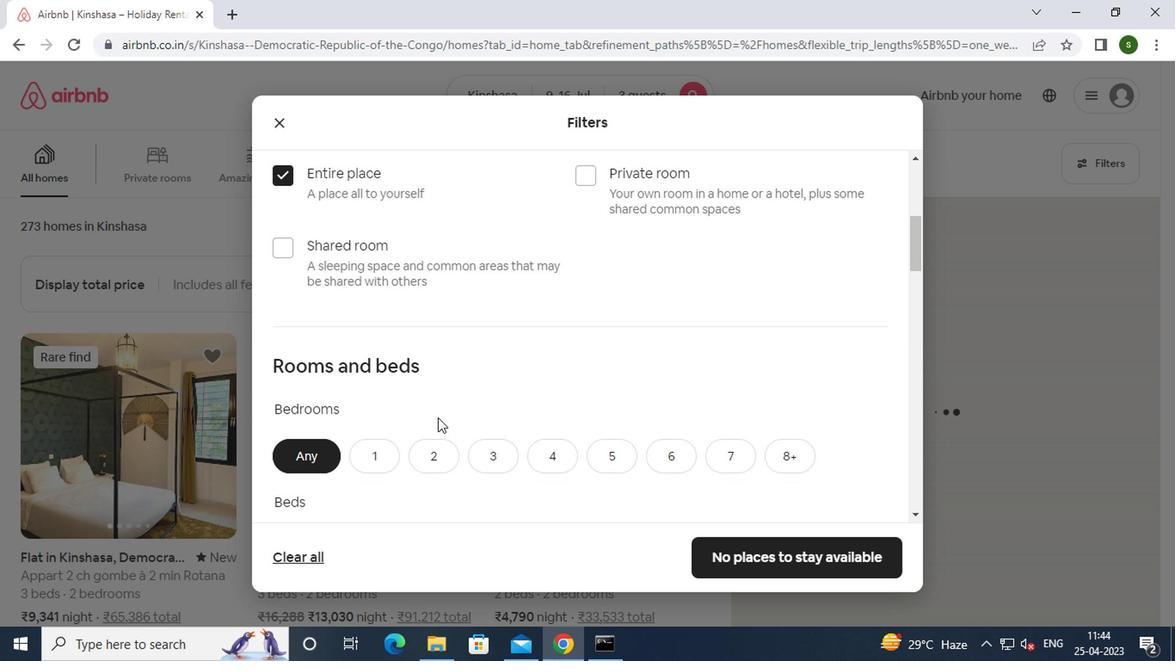 
Action: Mouse scrolled (434, 416) with delta (0, 0)
Screenshot: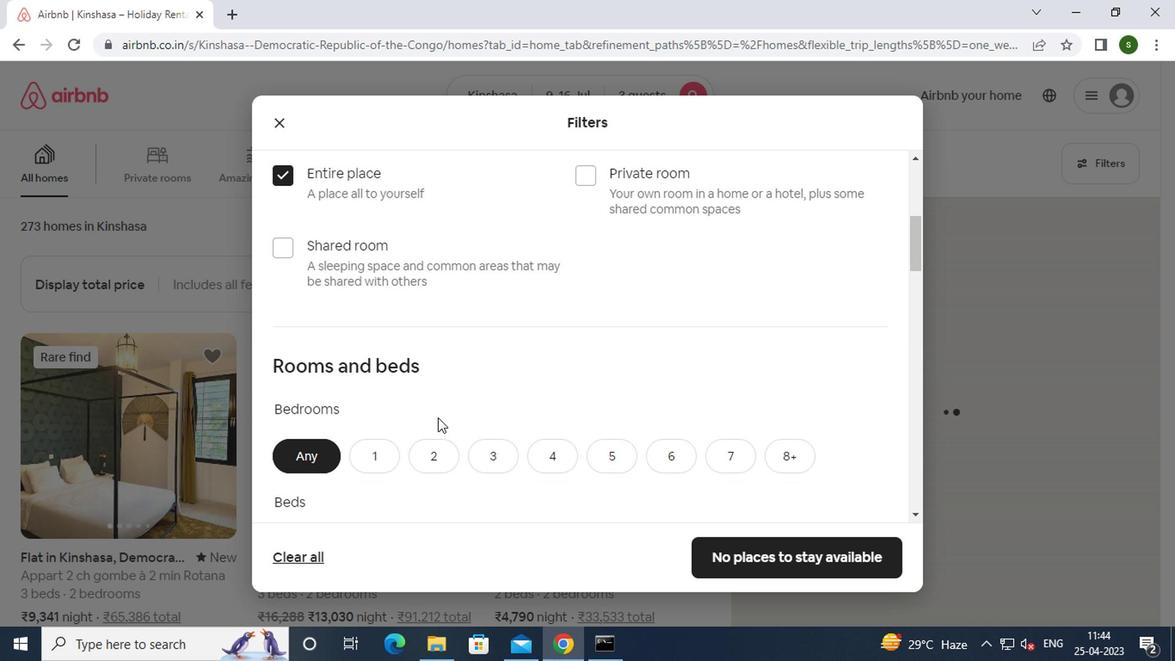 
Action: Mouse moved to (433, 418)
Screenshot: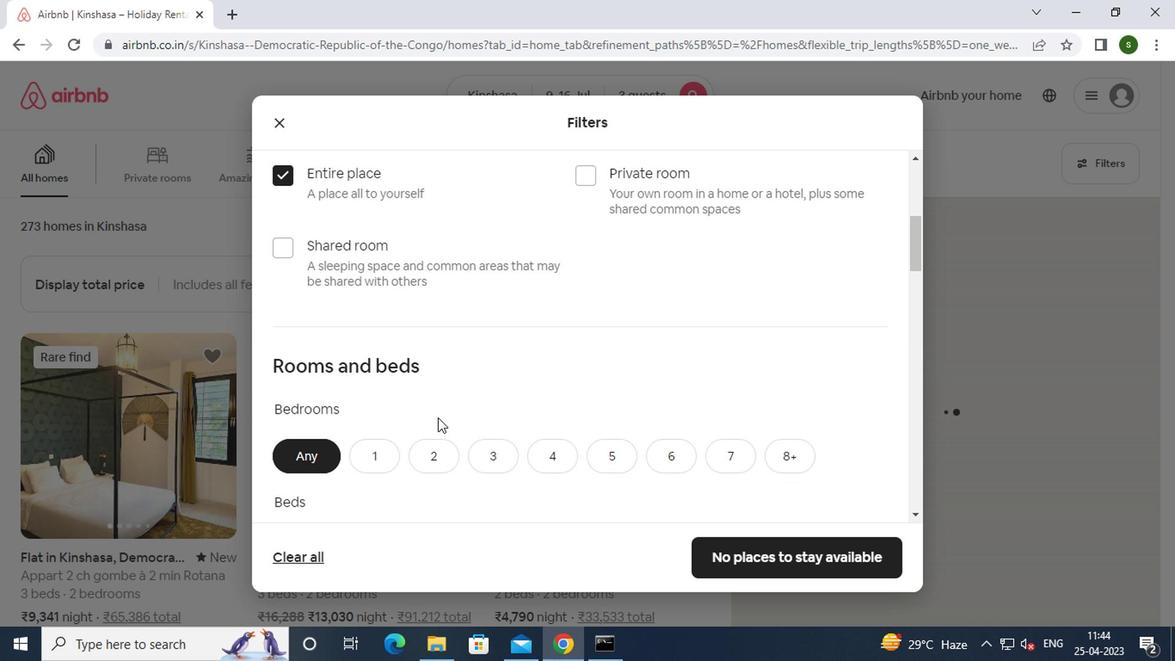 
Action: Mouse scrolled (433, 417) with delta (0, -1)
Screenshot: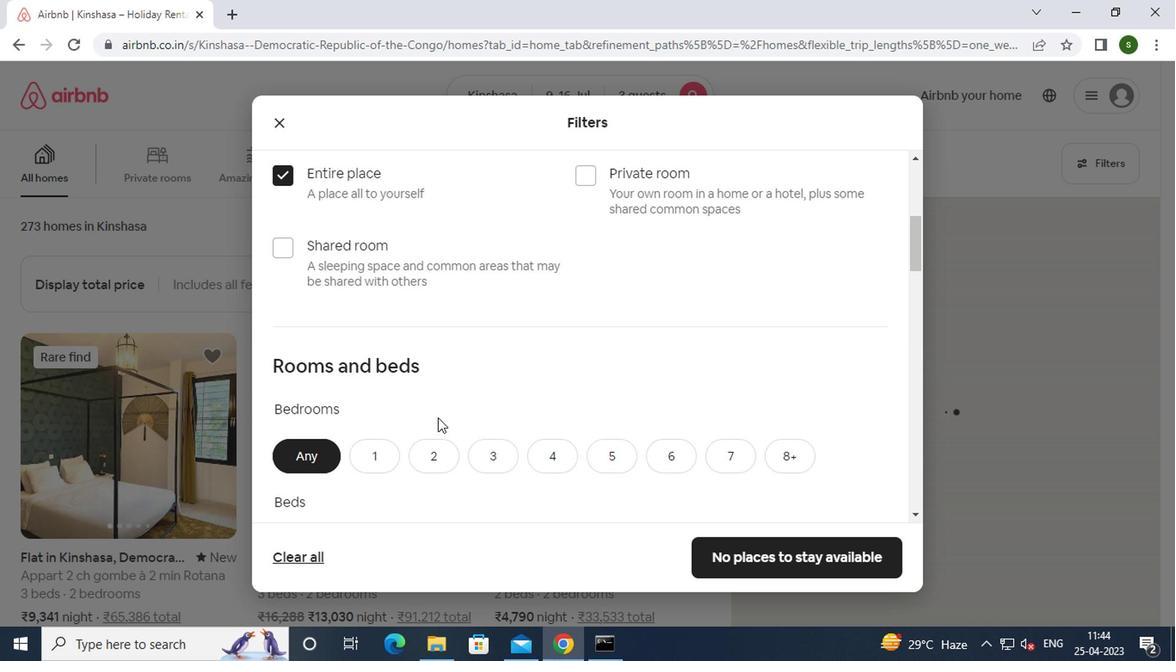 
Action: Mouse moved to (441, 292)
Screenshot: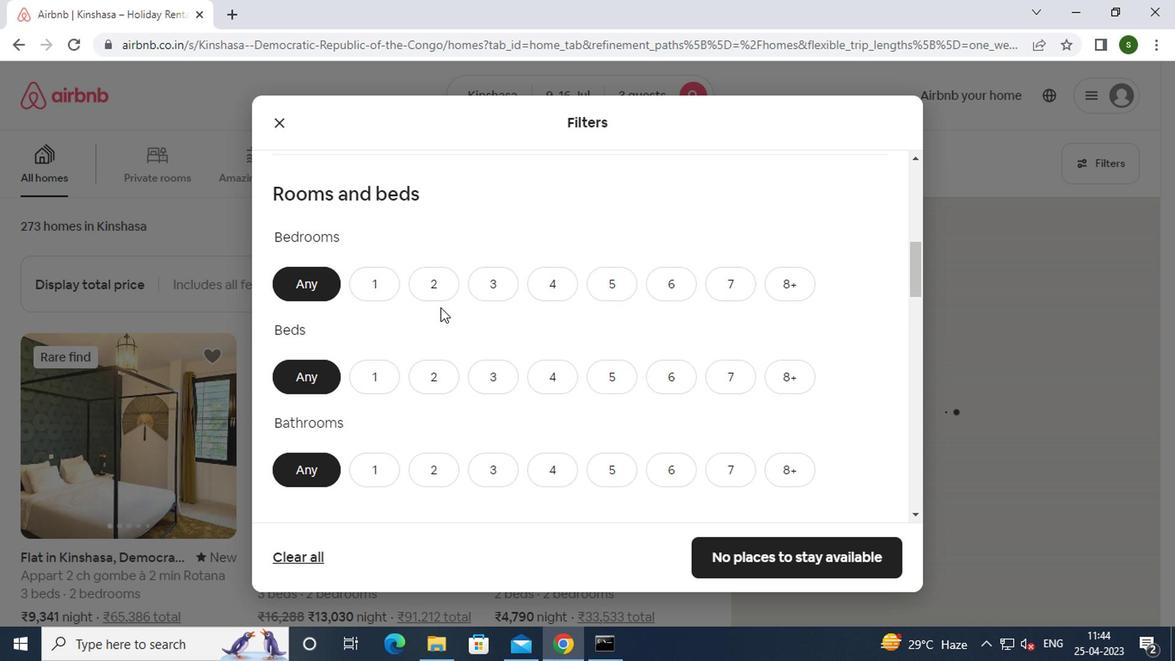 
Action: Mouse pressed left at (441, 292)
Screenshot: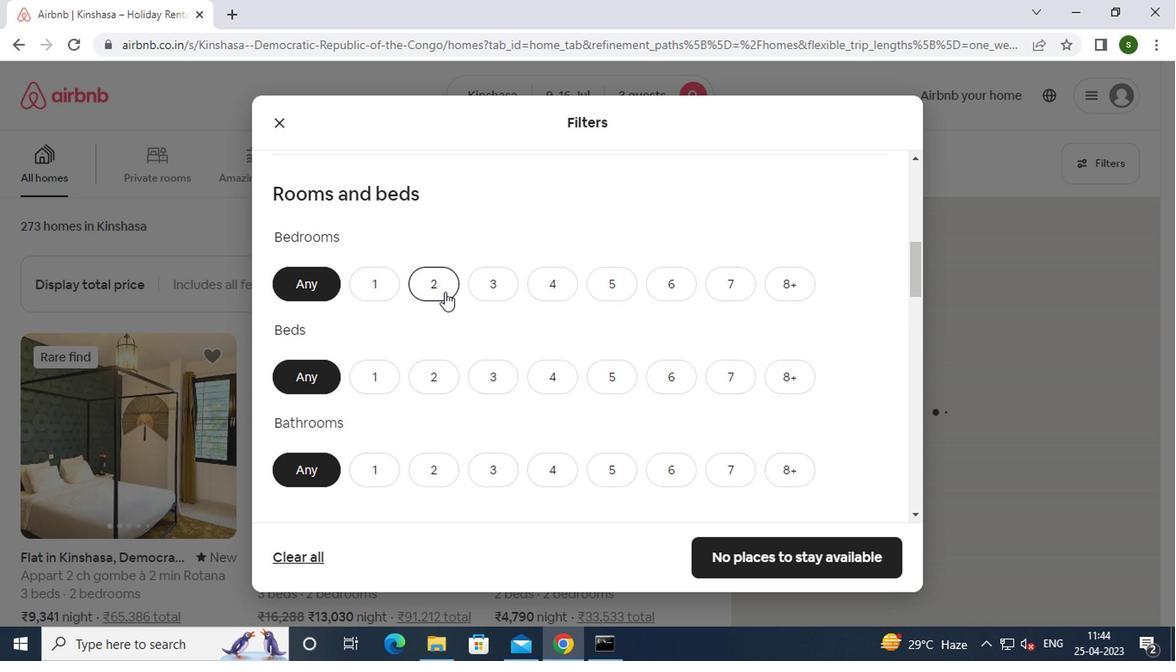 
Action: Mouse moved to (429, 382)
Screenshot: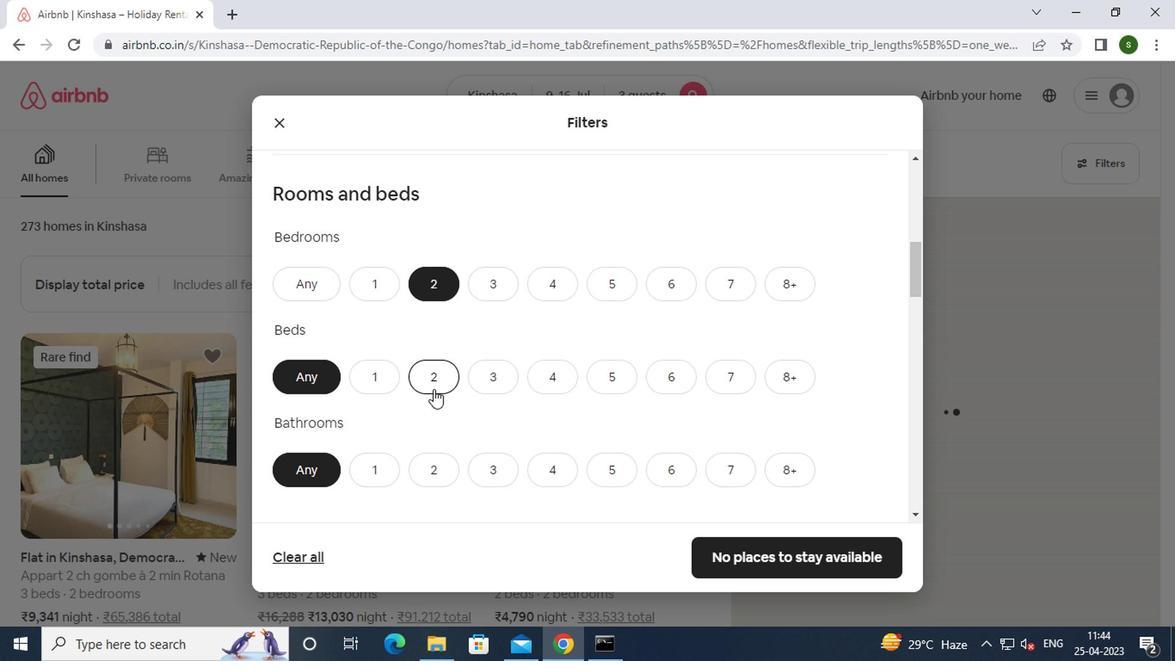 
Action: Mouse pressed left at (429, 382)
Screenshot: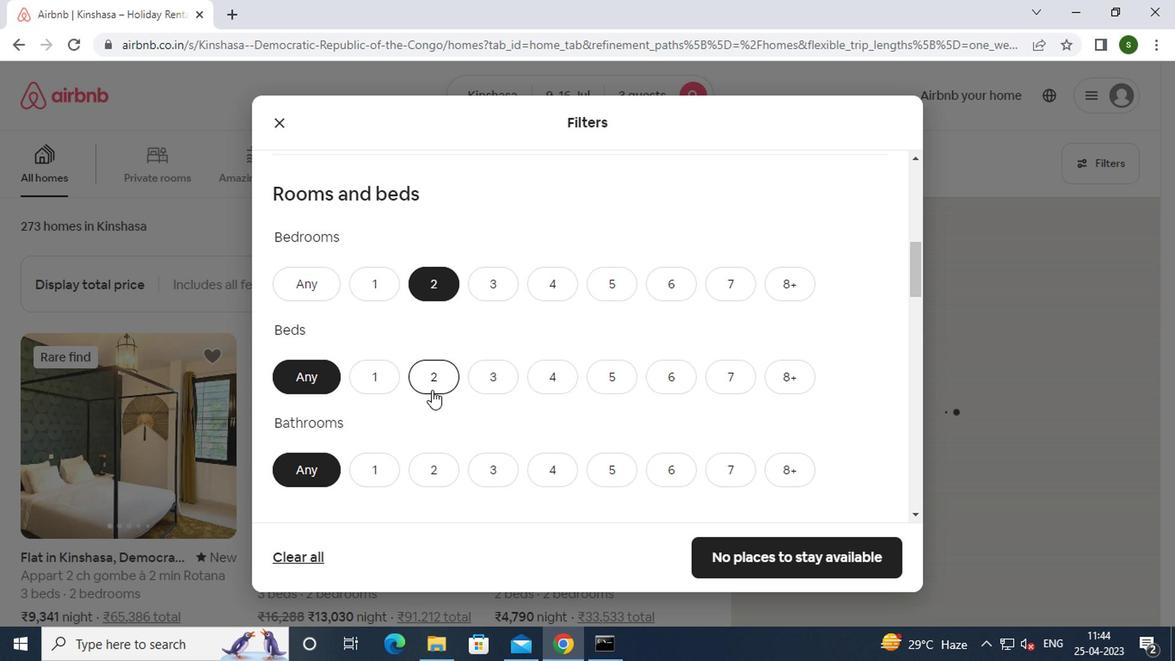 
Action: Mouse moved to (384, 474)
Screenshot: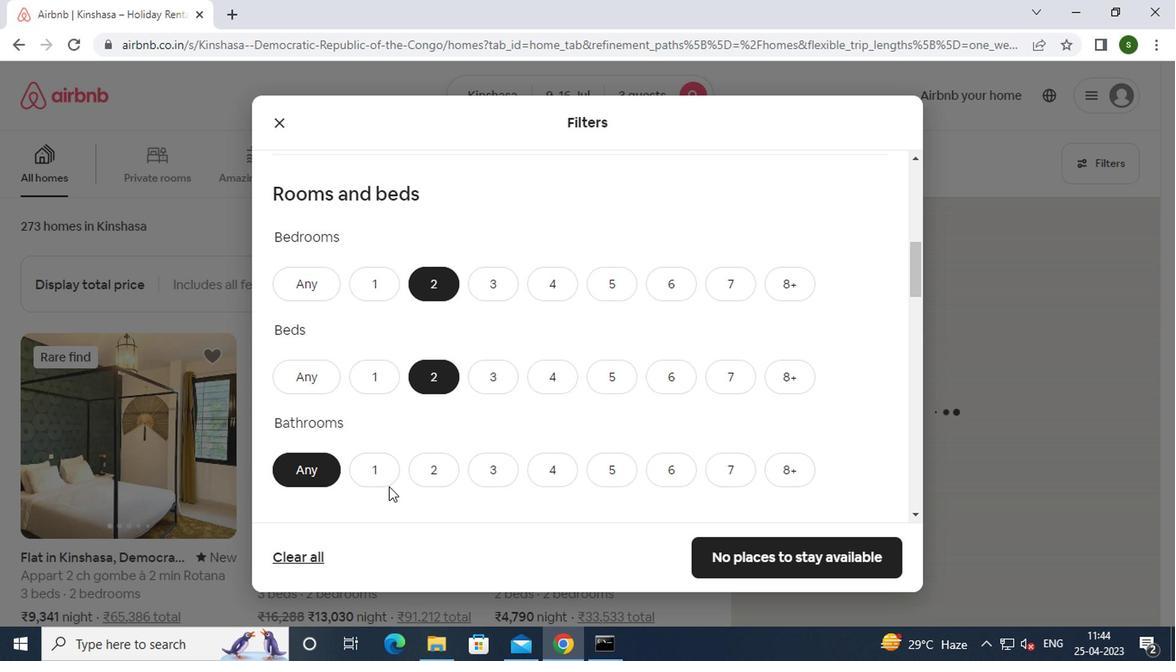 
Action: Mouse pressed left at (384, 474)
Screenshot: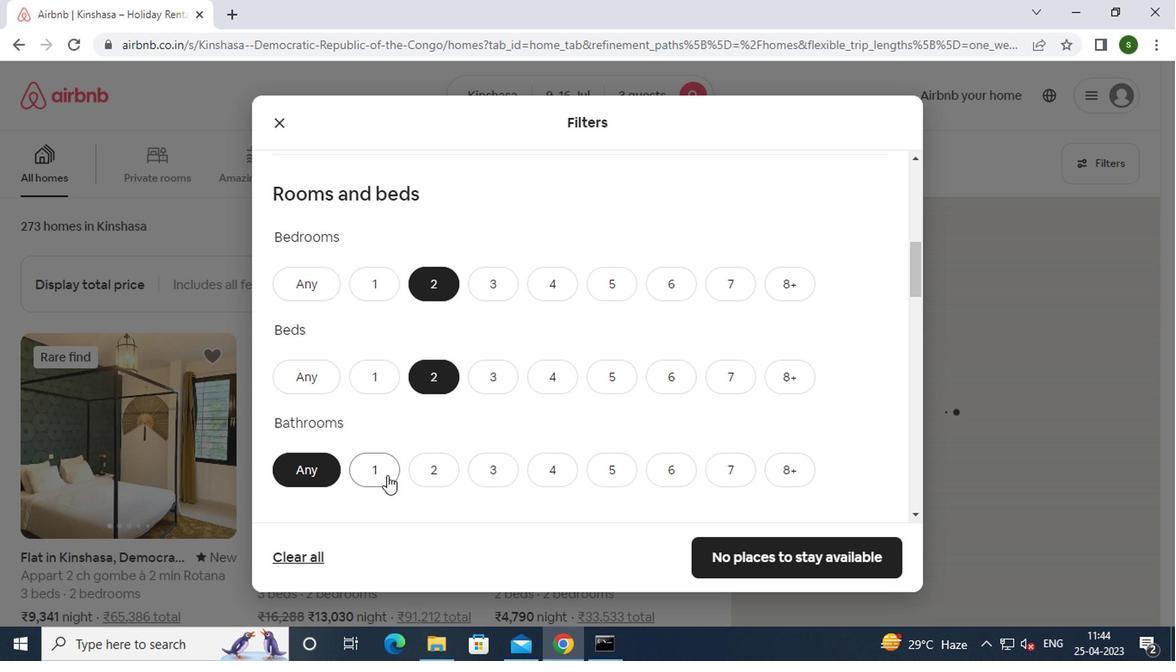 
Action: Mouse moved to (512, 351)
Screenshot: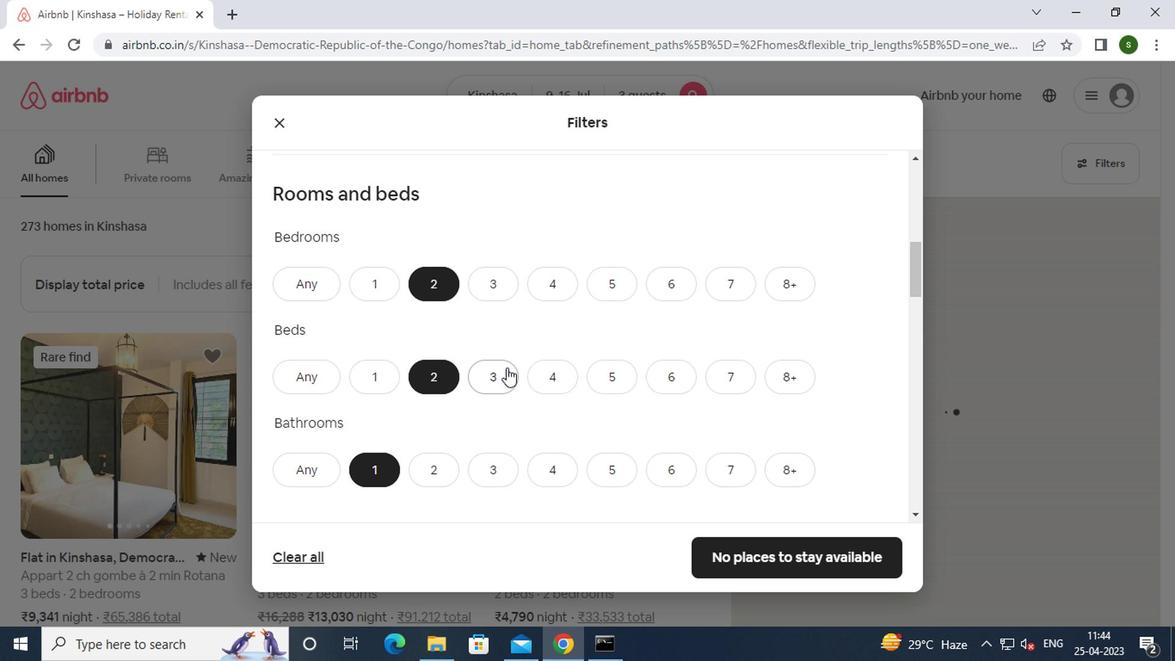 
Action: Mouse scrolled (512, 350) with delta (0, -1)
Screenshot: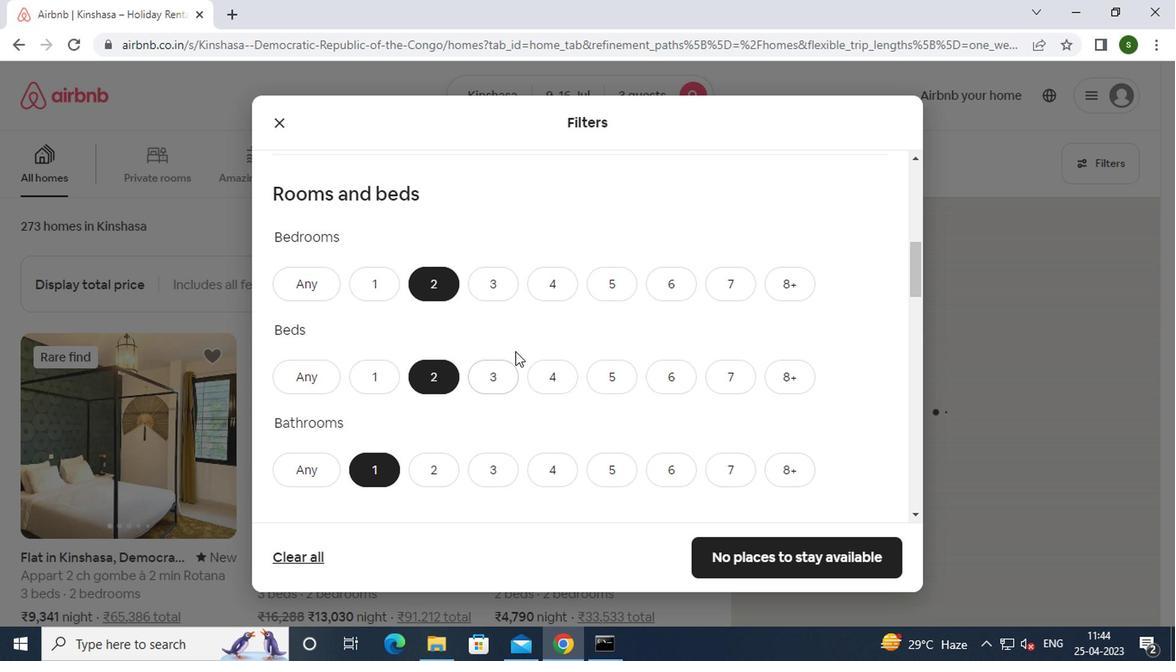 
Action: Mouse scrolled (512, 350) with delta (0, -1)
Screenshot: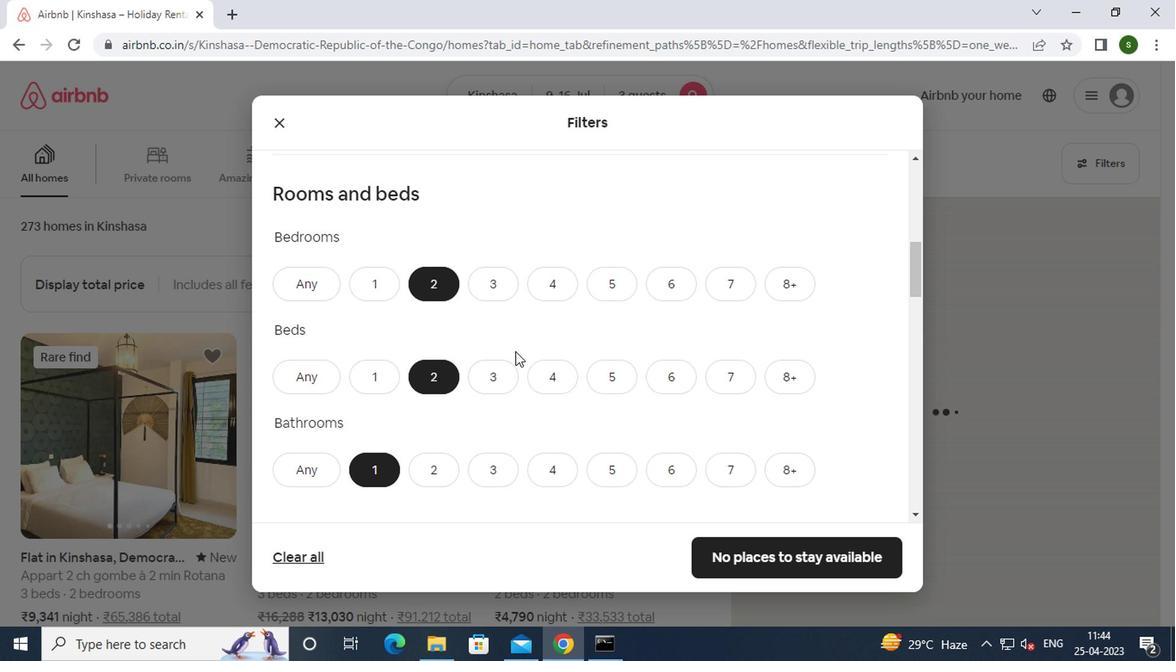 
Action: Mouse scrolled (512, 350) with delta (0, -1)
Screenshot: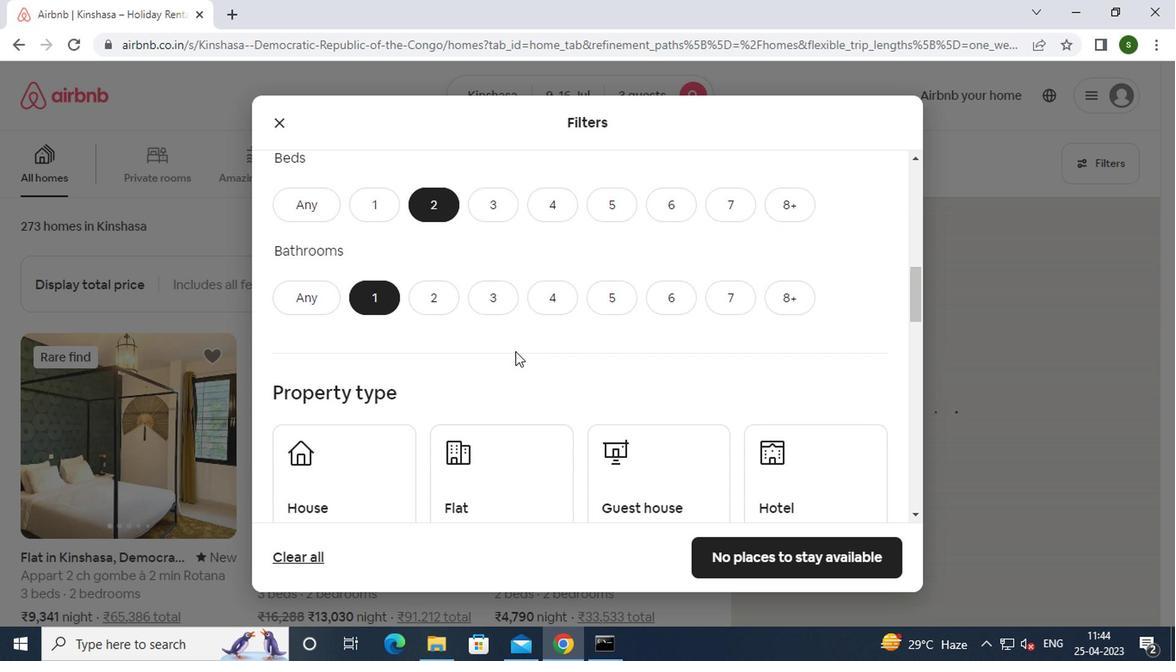 
Action: Mouse moved to (293, 365)
Screenshot: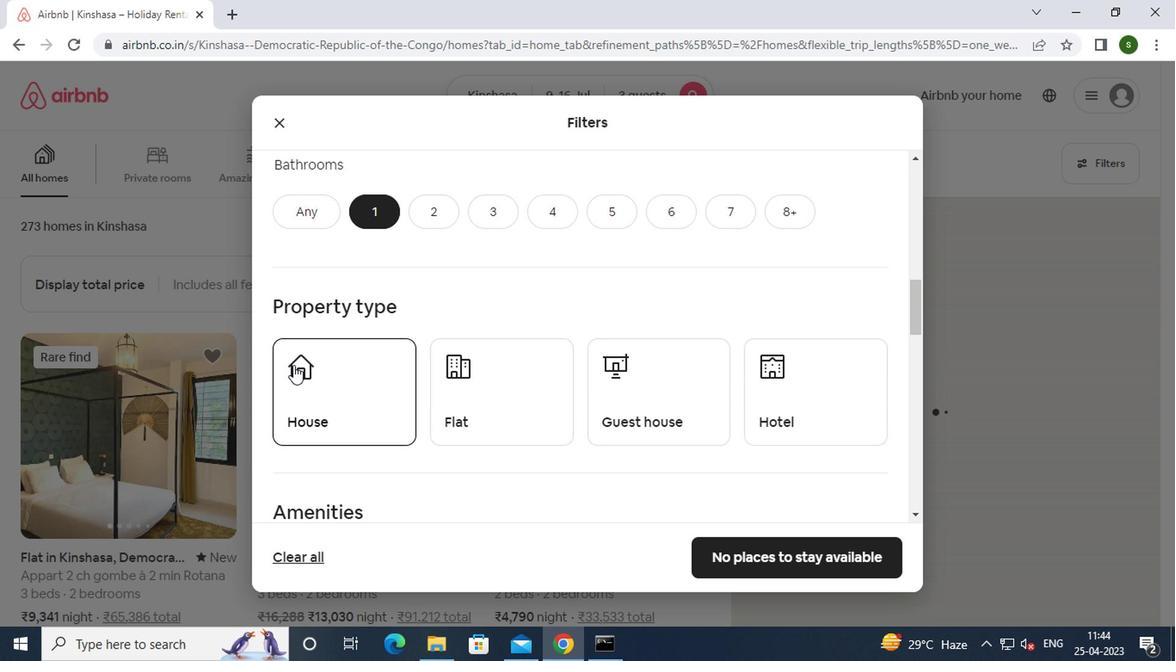 
Action: Mouse pressed left at (293, 365)
Screenshot: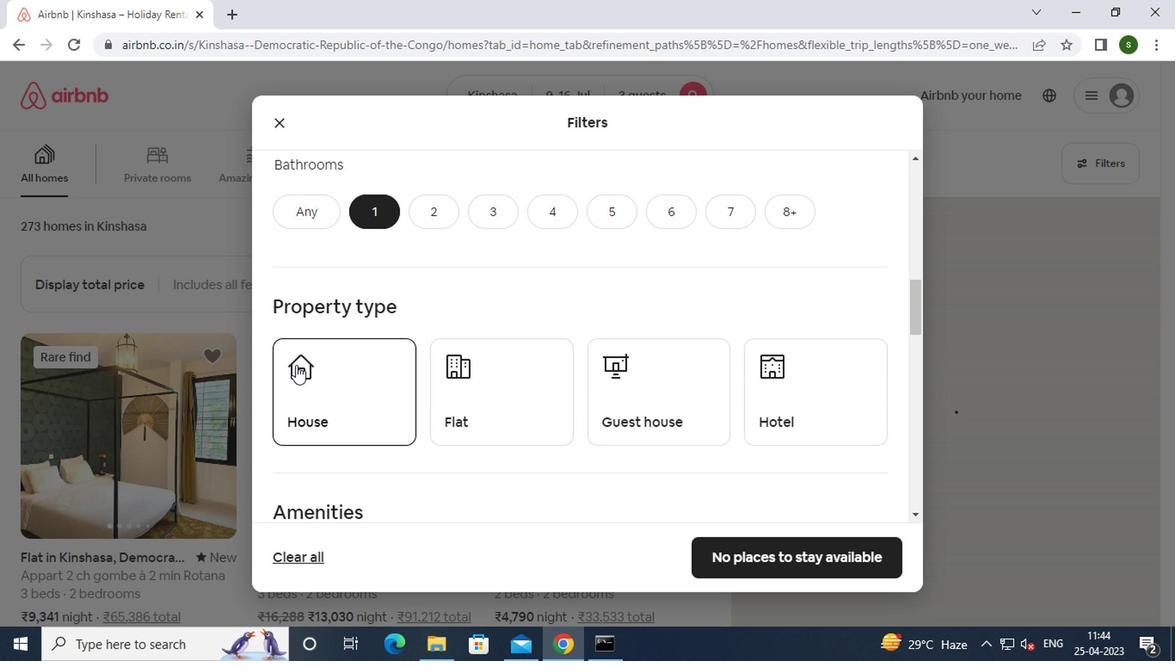 
Action: Mouse moved to (434, 377)
Screenshot: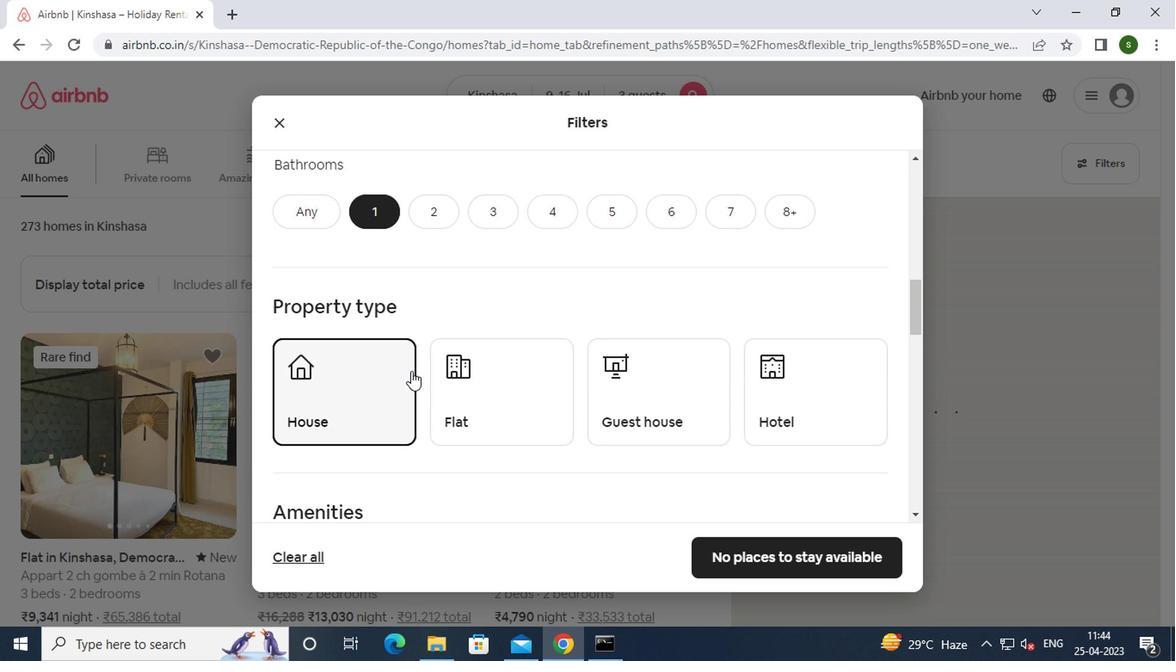 
Action: Mouse pressed left at (434, 377)
Screenshot: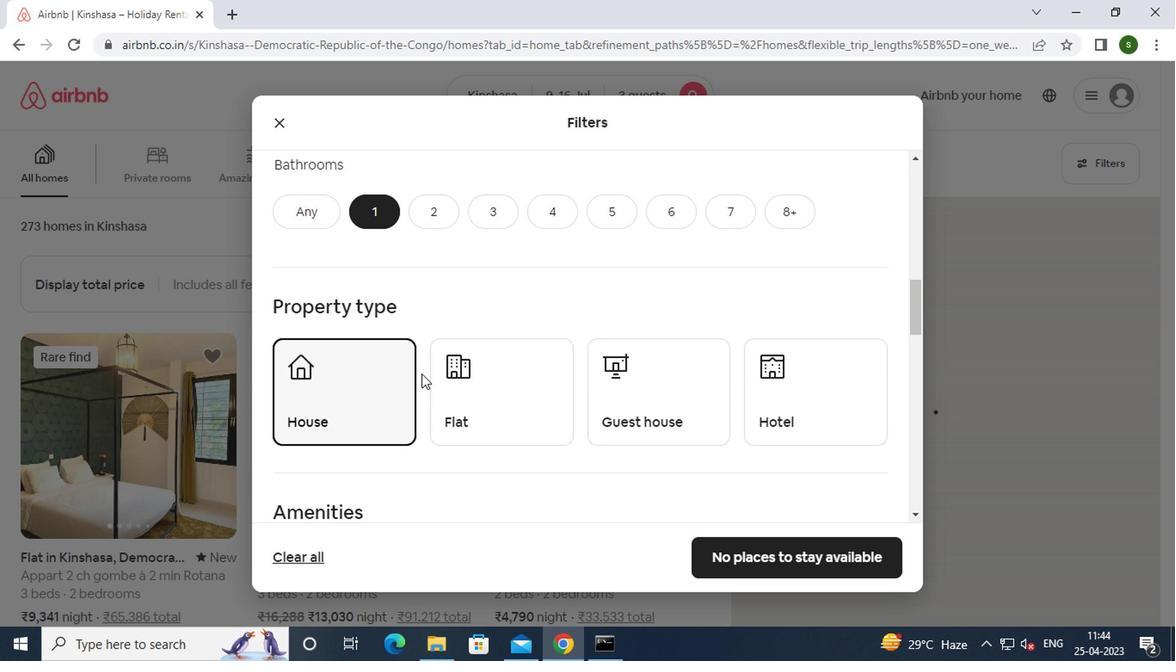 
Action: Mouse moved to (620, 386)
Screenshot: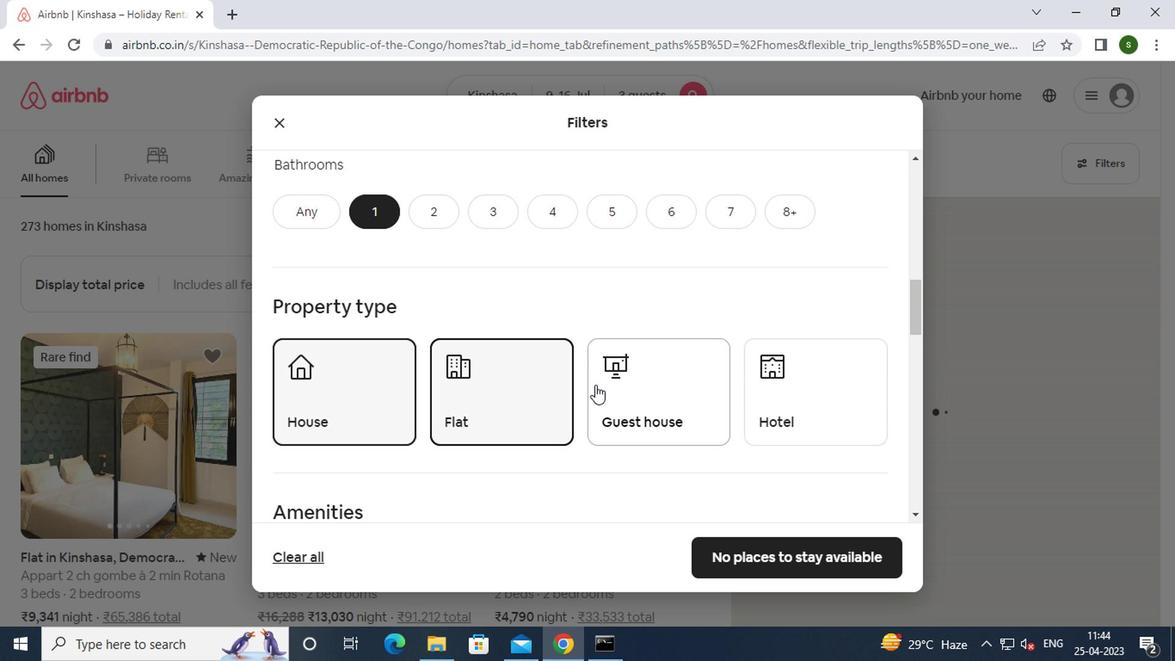 
Action: Mouse pressed left at (620, 386)
Screenshot: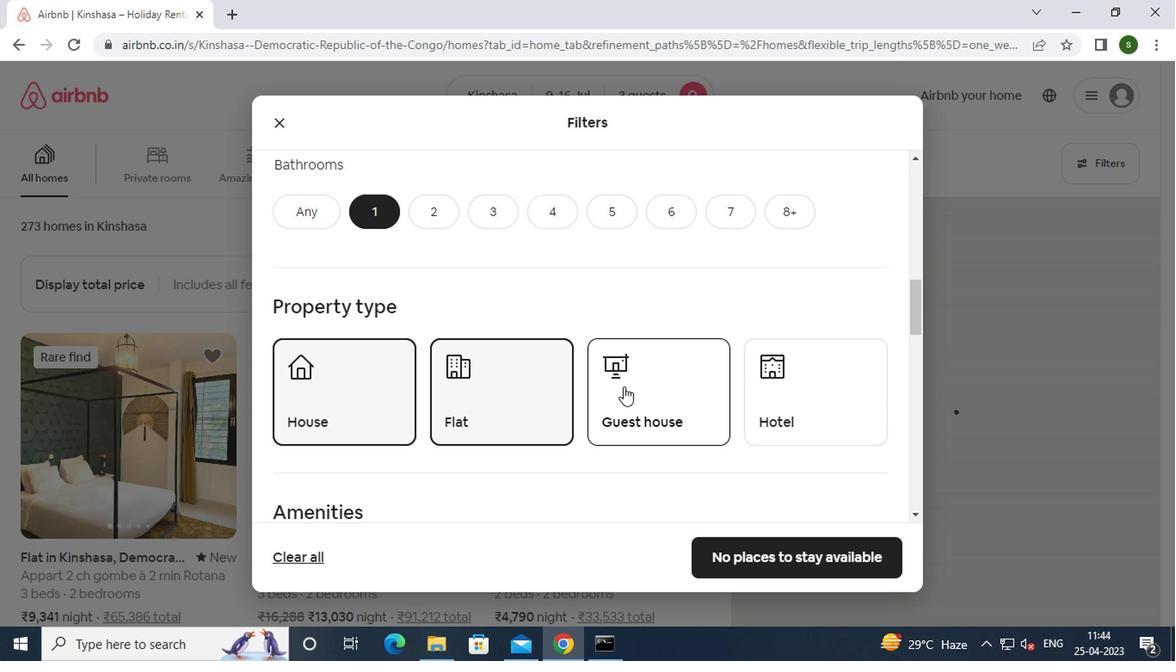
Action: Mouse scrolled (620, 386) with delta (0, 0)
Screenshot: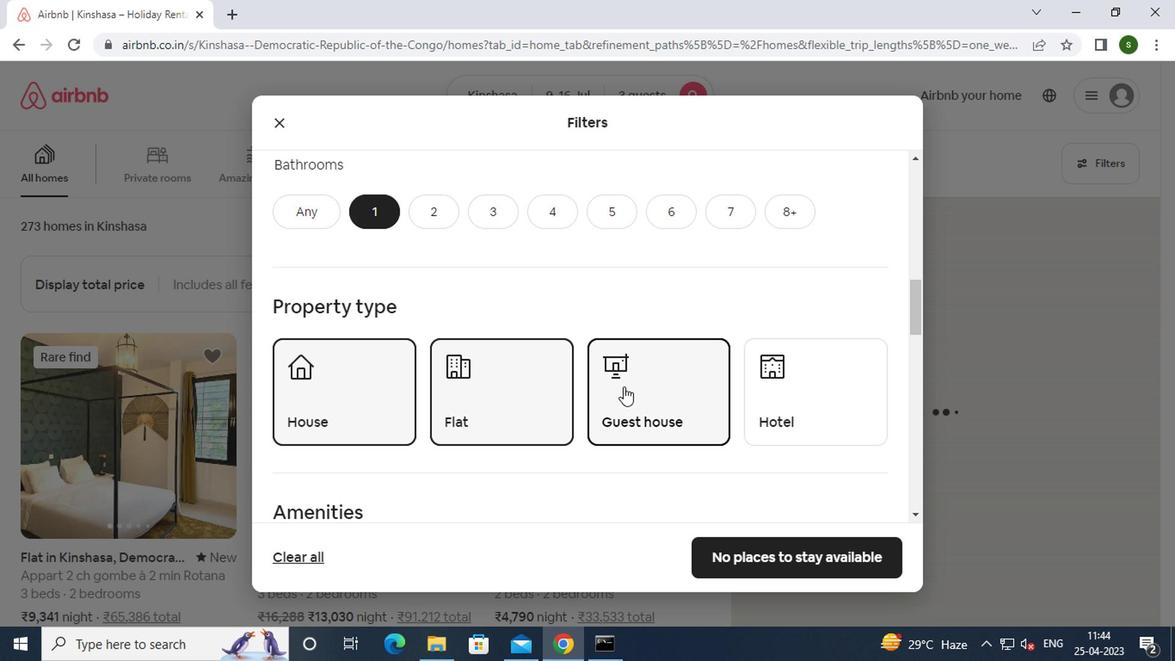 
Action: Mouse scrolled (620, 386) with delta (0, 0)
Screenshot: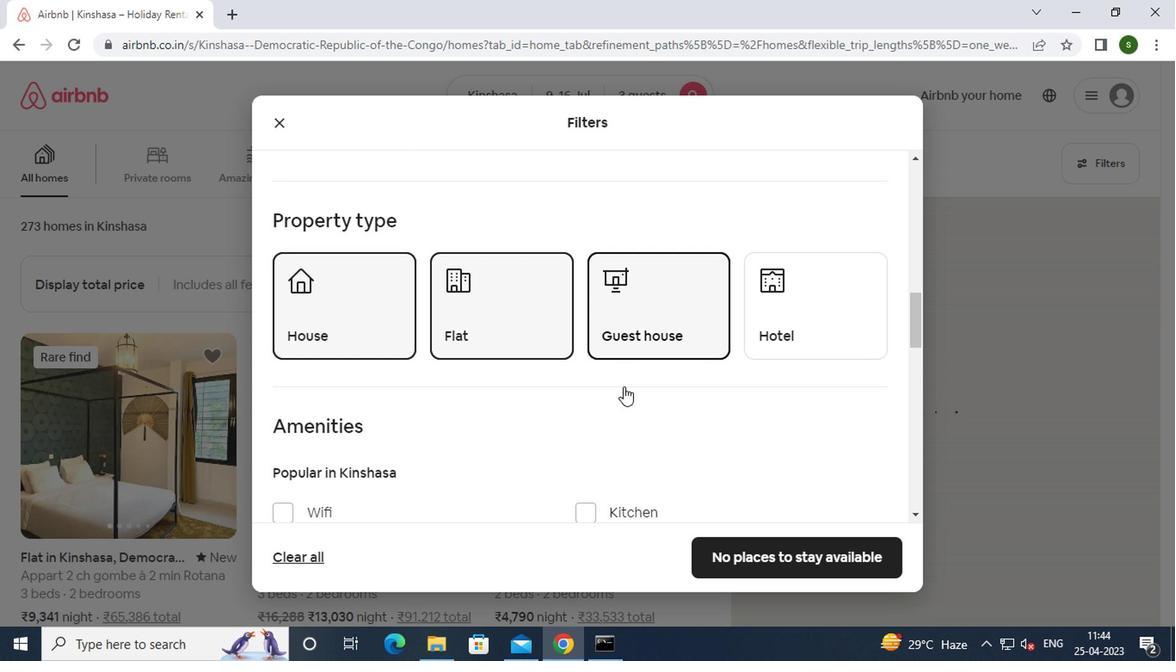 
Action: Mouse scrolled (620, 386) with delta (0, 0)
Screenshot: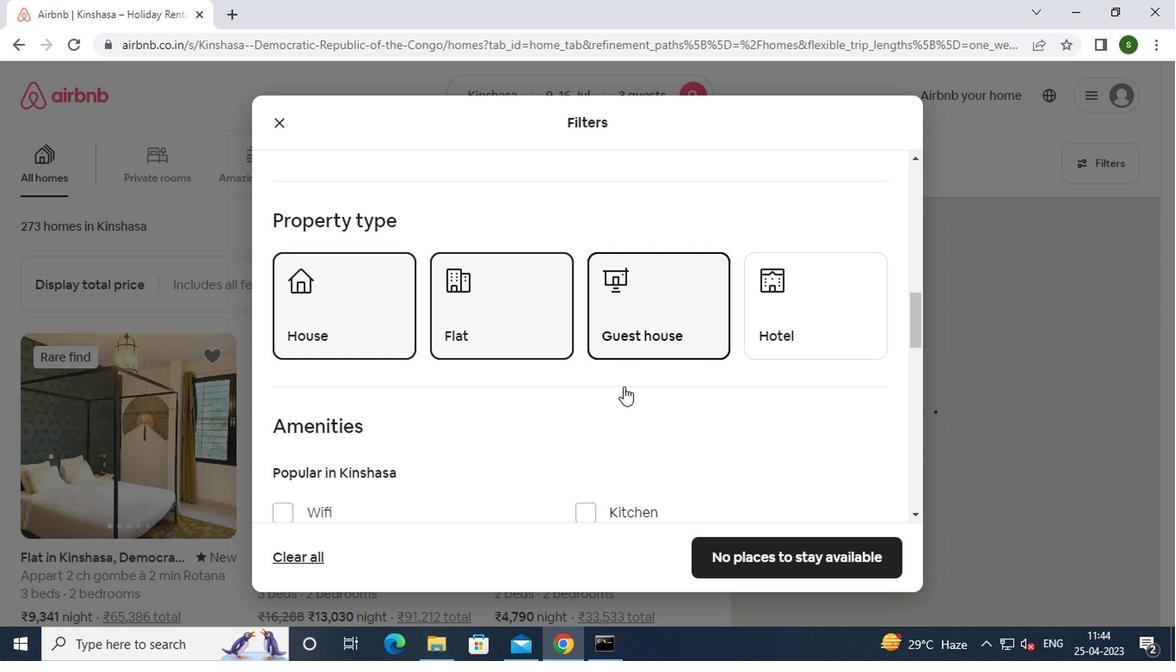 
Action: Mouse scrolled (620, 386) with delta (0, 0)
Screenshot: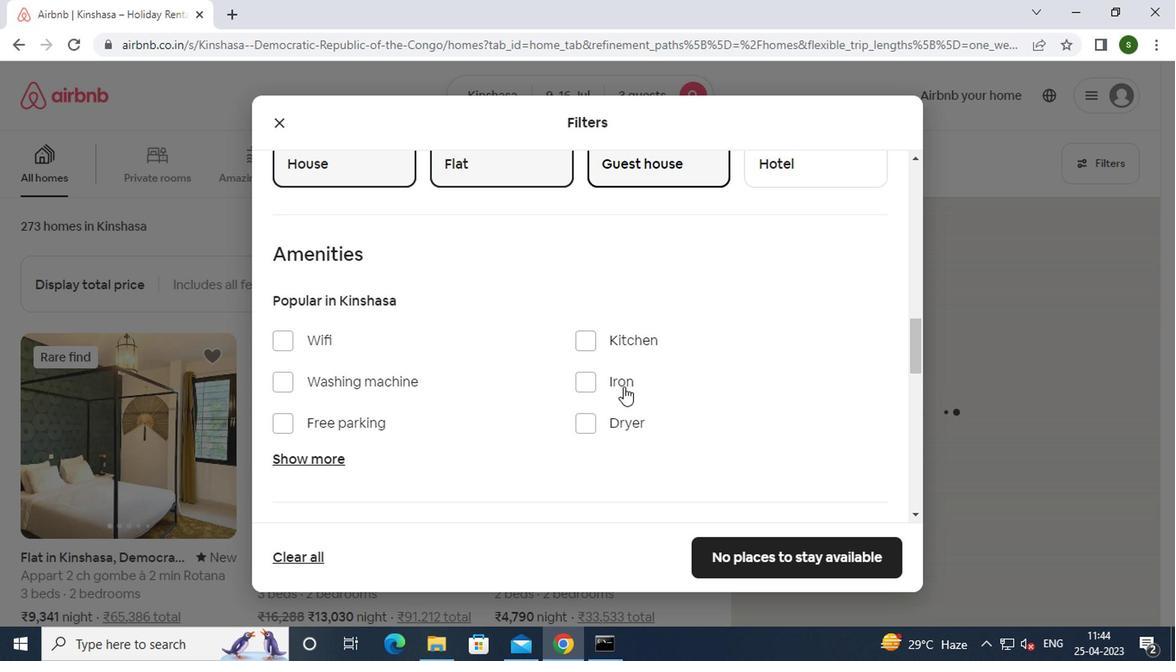 
Action: Mouse scrolled (620, 386) with delta (0, 0)
Screenshot: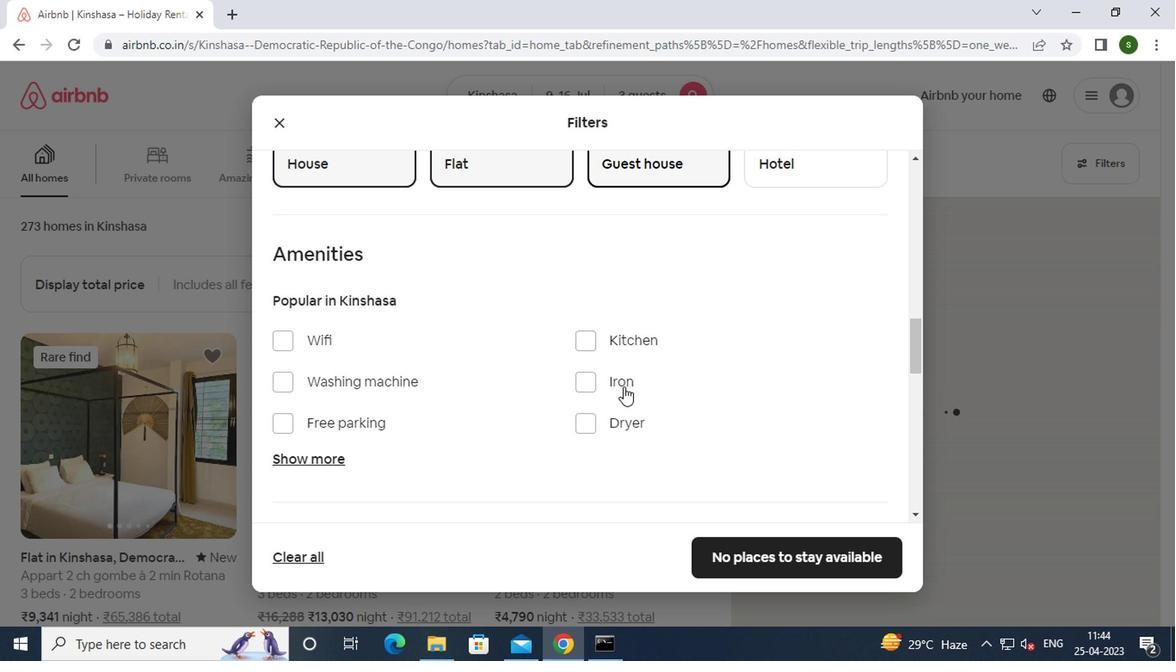 
Action: Mouse scrolled (620, 386) with delta (0, 0)
Screenshot: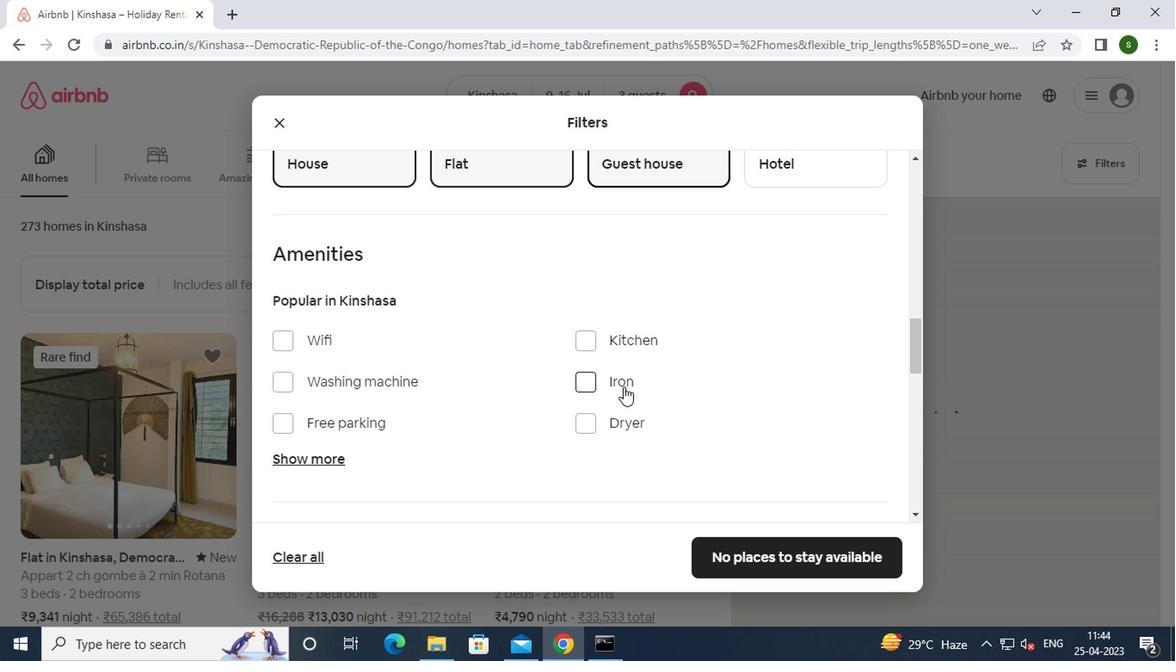 
Action: Mouse moved to (833, 394)
Screenshot: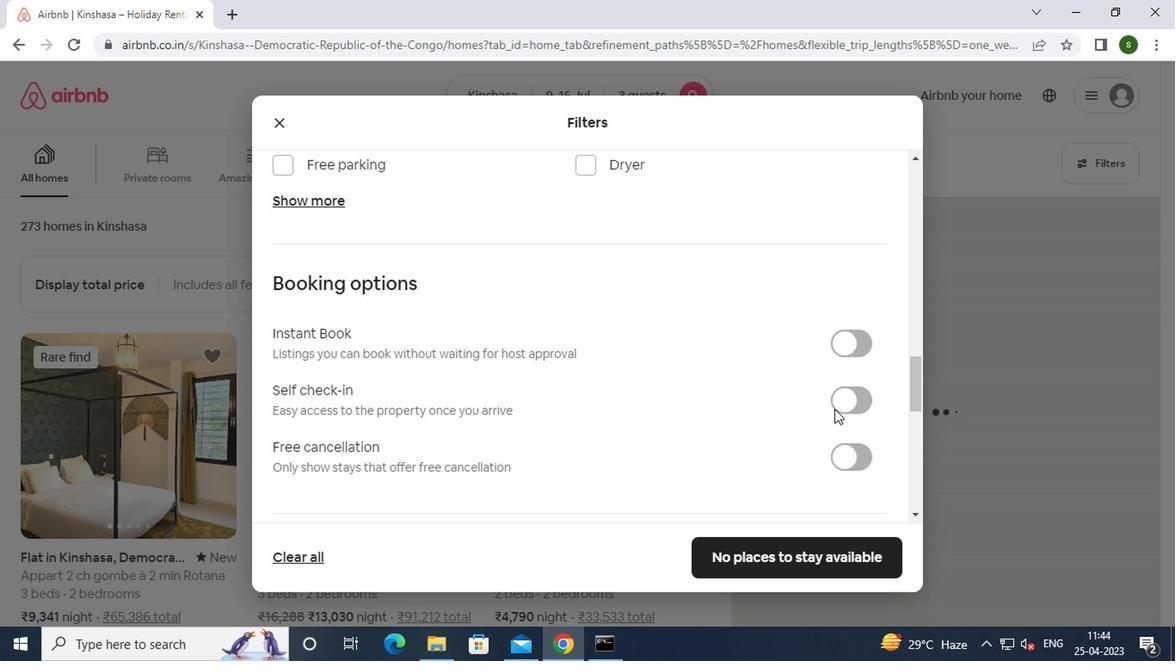 
Action: Mouse pressed left at (833, 394)
Screenshot: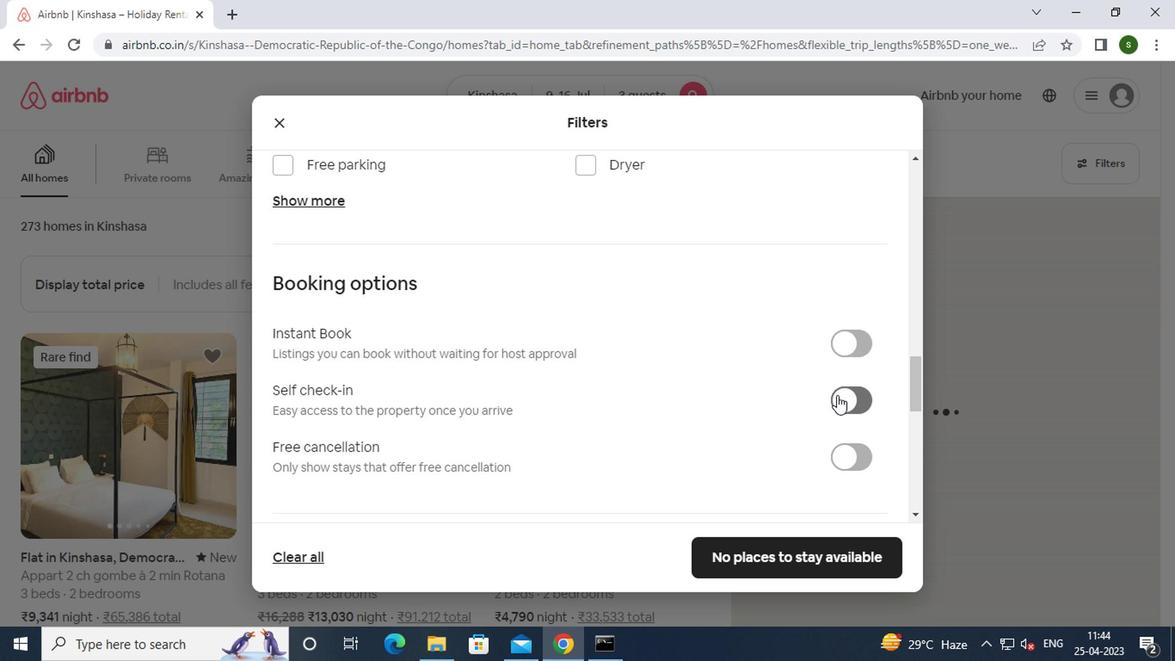
Action: Mouse moved to (828, 394)
Screenshot: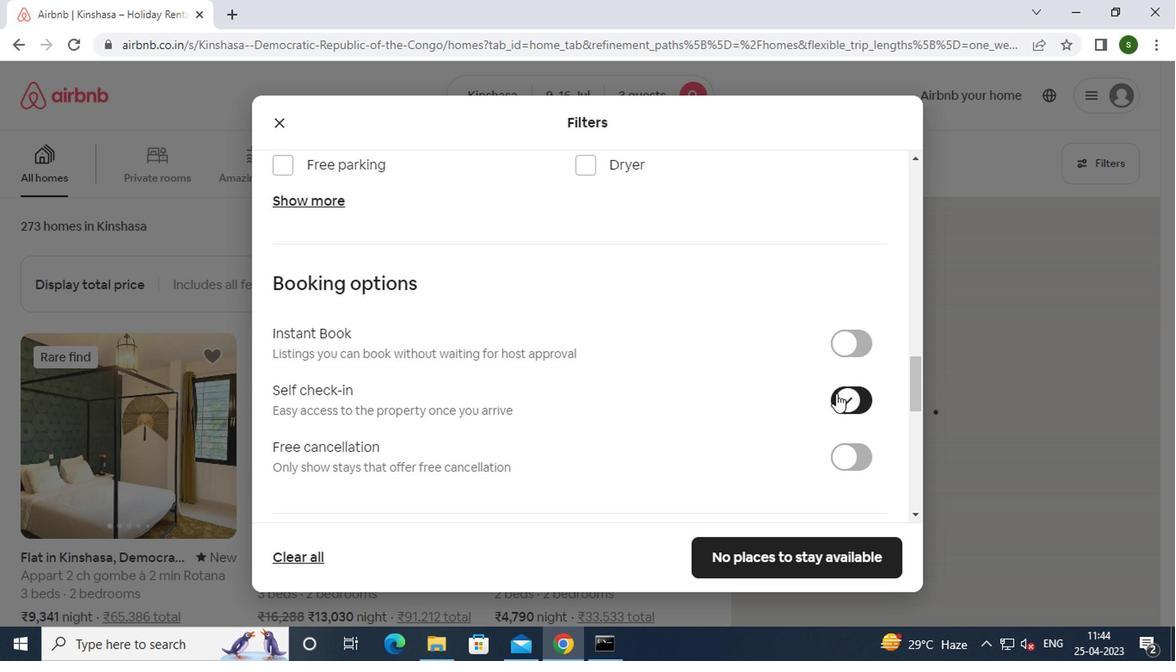 
Action: Mouse scrolled (828, 393) with delta (0, -1)
Screenshot: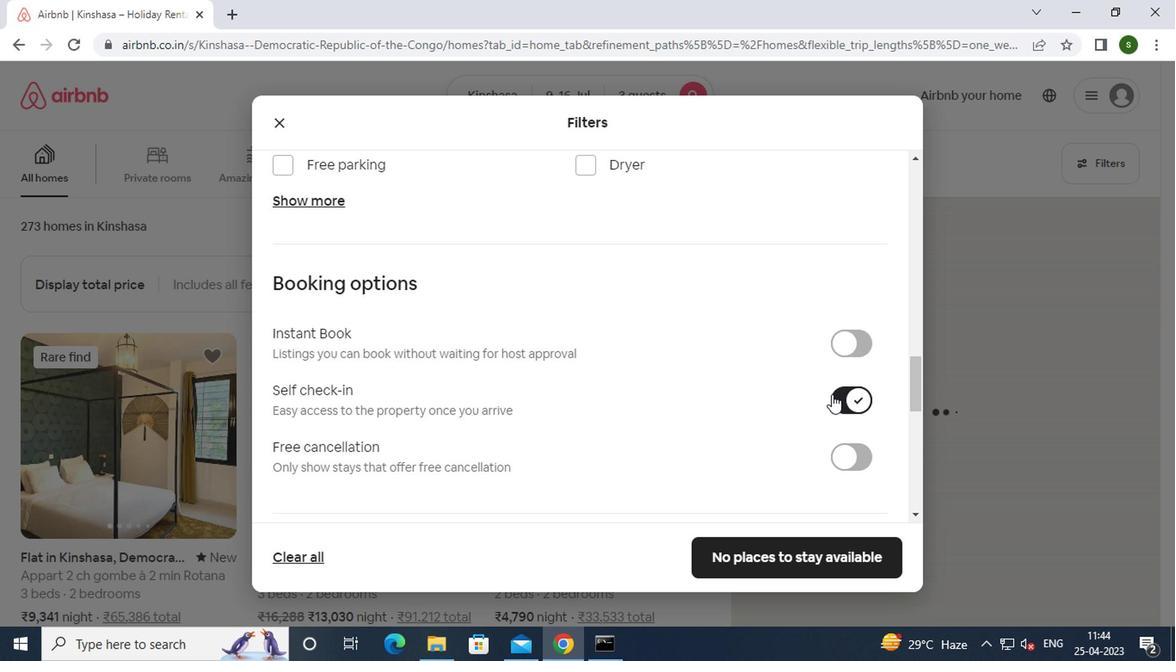 
Action: Mouse scrolled (828, 393) with delta (0, -1)
Screenshot: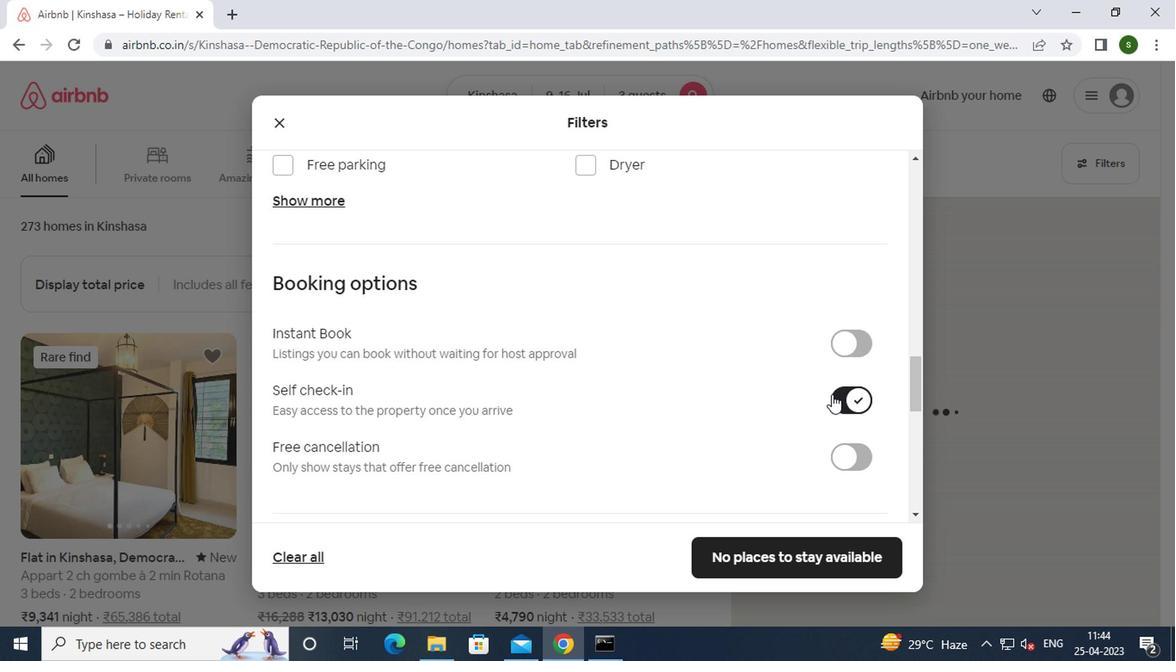 
Action: Mouse scrolled (828, 393) with delta (0, -1)
Screenshot: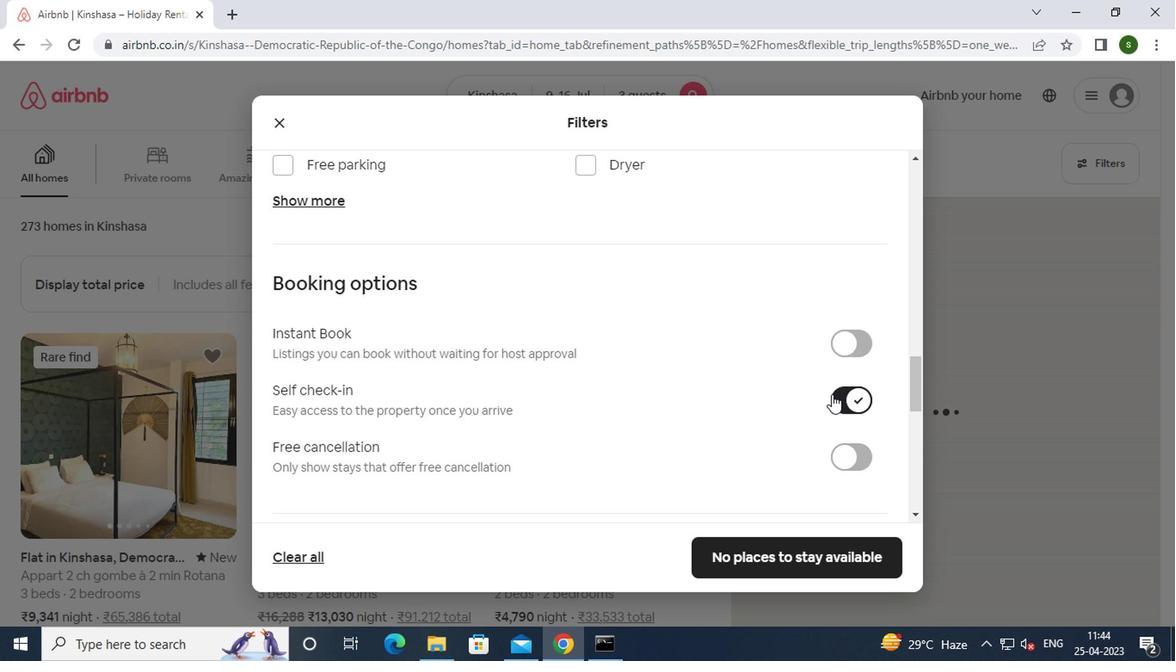 
Action: Mouse moved to (799, 560)
Screenshot: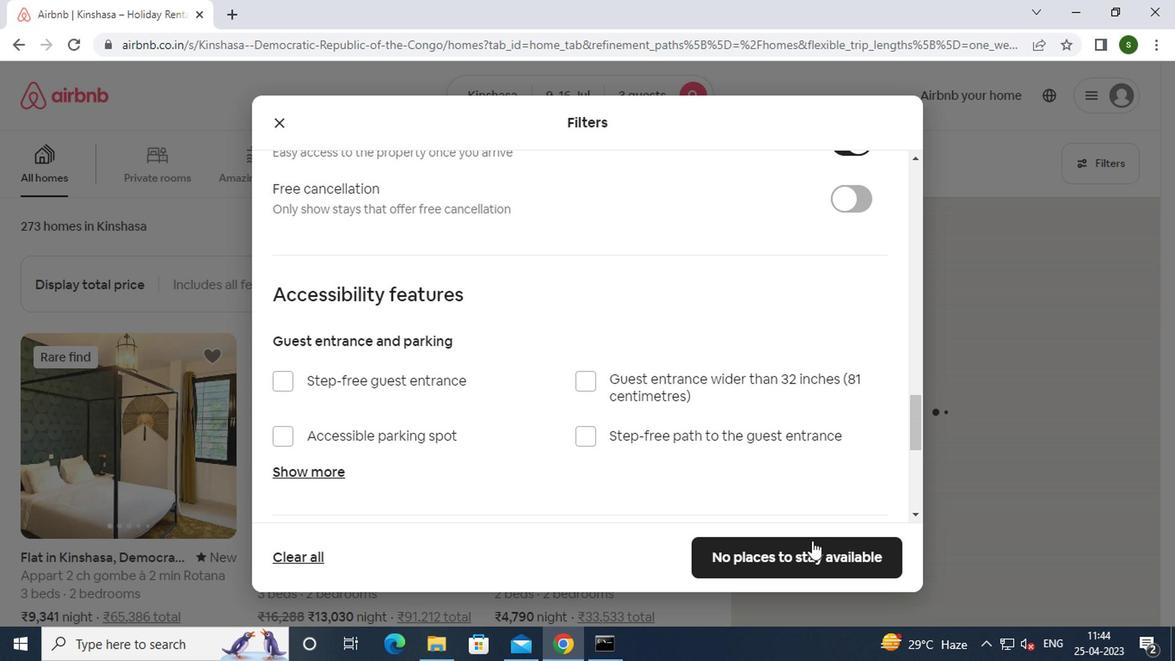 
Action: Mouse pressed left at (799, 560)
Screenshot: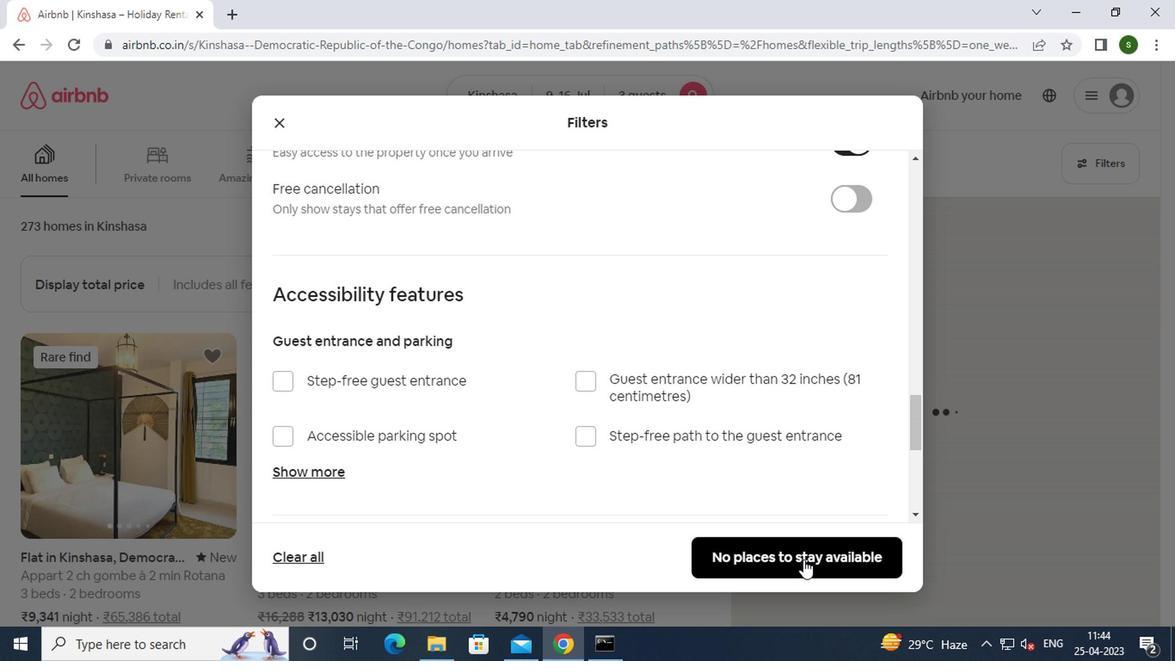 
Action: Mouse moved to (612, 403)
Screenshot: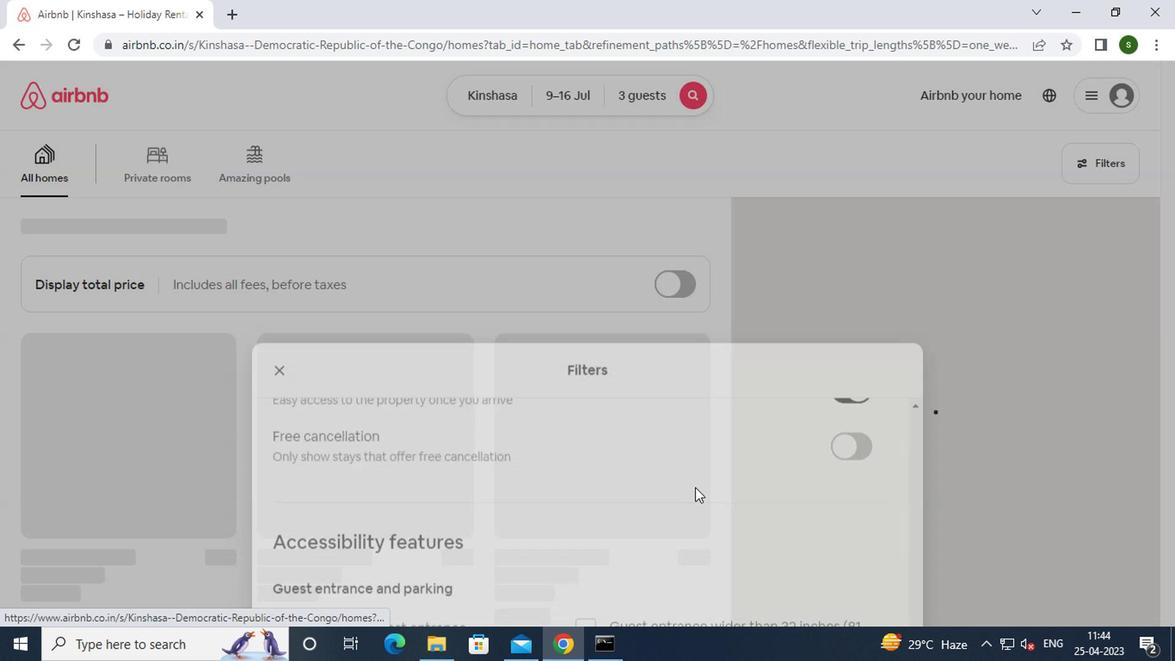 
